 Task: Create in the project AvidTech and in the Backlog issue 'Develop a new tool for automated testing of web application database performance and scalability' a child issue 'Serverless computing application performance testing and reporting', and assign it to team member softage.3@softage.net. Create in the project AvidTech and in the Backlog issue 'Upgrade the content management and versioning mechanisms of a web application to improve content management and version control' a child issue 'Automated testing infrastructure disaster recovery testing and reporting', and assign it to team member softage.4@softage.net
Action: Mouse moved to (199, 51)
Screenshot: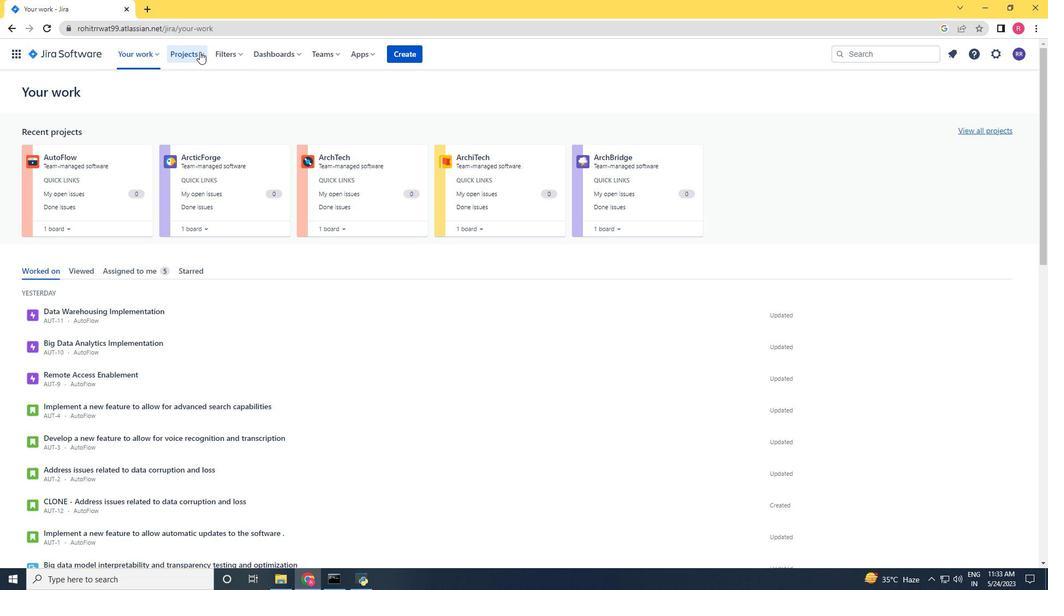 
Action: Mouse pressed left at (199, 51)
Screenshot: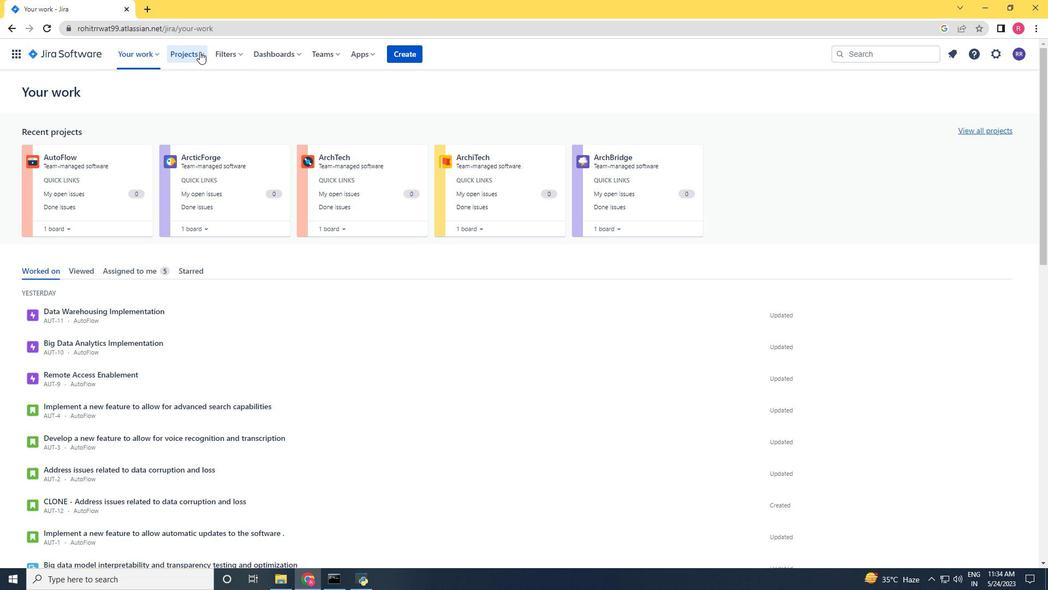 
Action: Mouse moved to (239, 96)
Screenshot: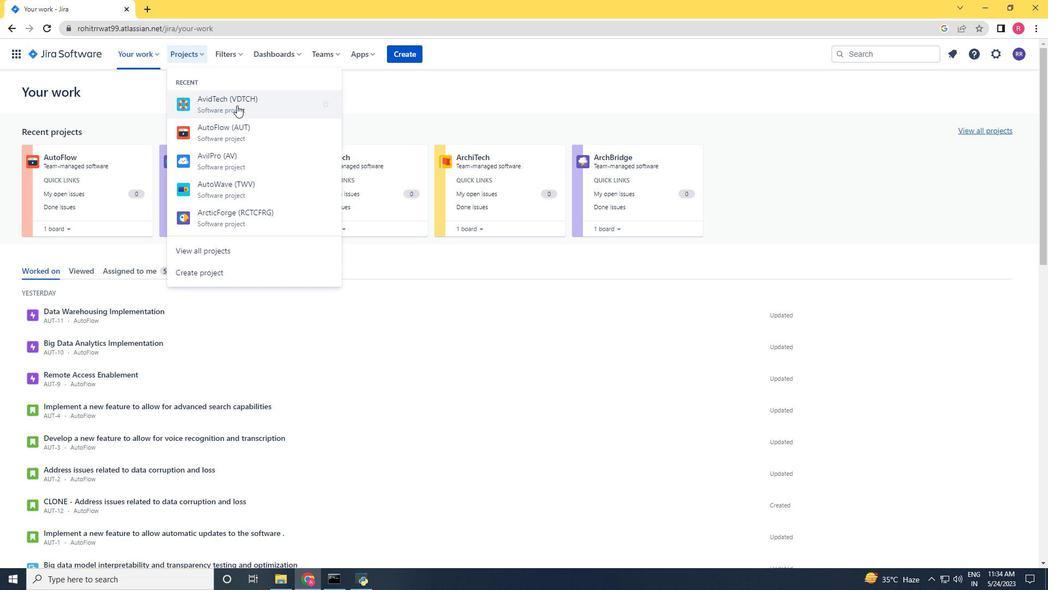 
Action: Mouse pressed left at (239, 96)
Screenshot: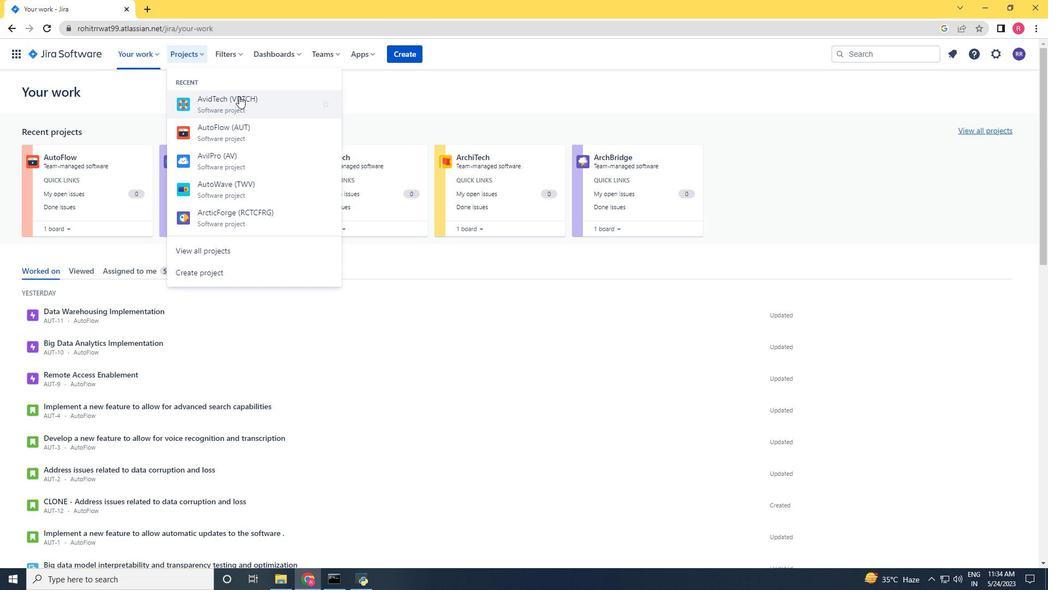 
Action: Mouse moved to (68, 163)
Screenshot: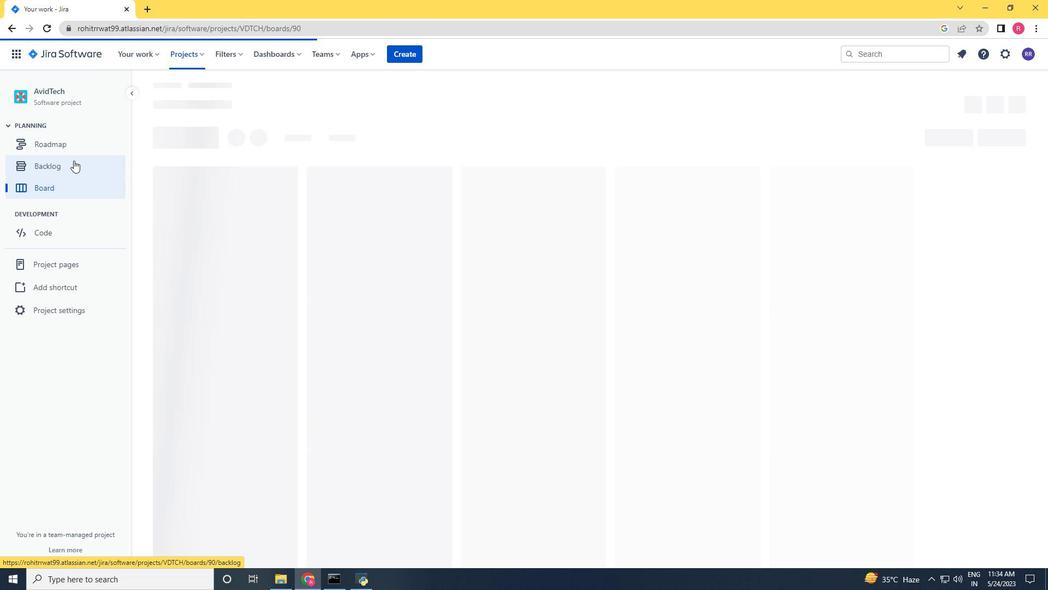 
Action: Mouse pressed left at (68, 163)
Screenshot: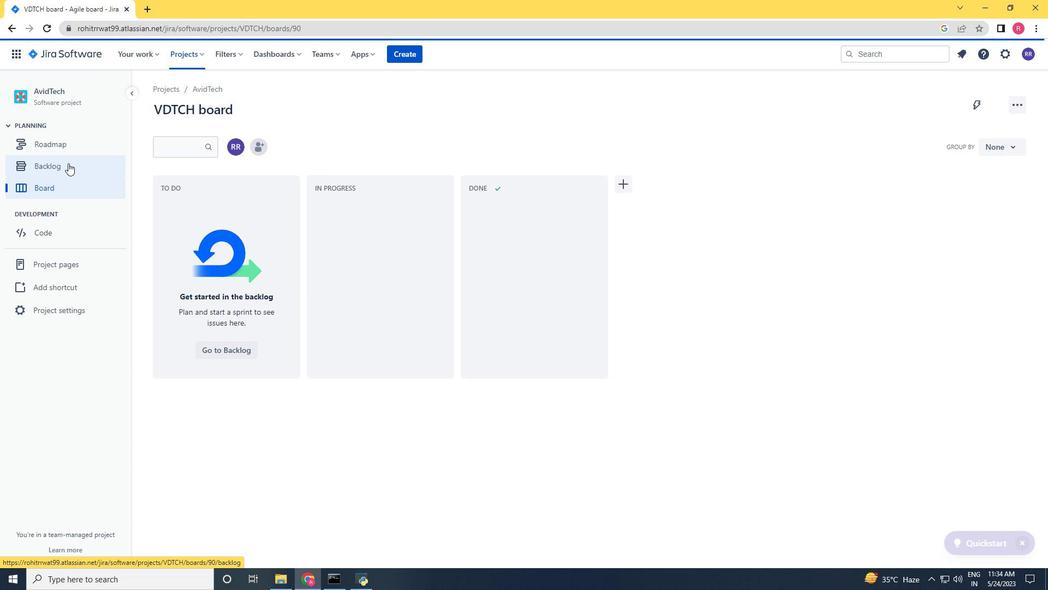 
Action: Mouse moved to (587, 305)
Screenshot: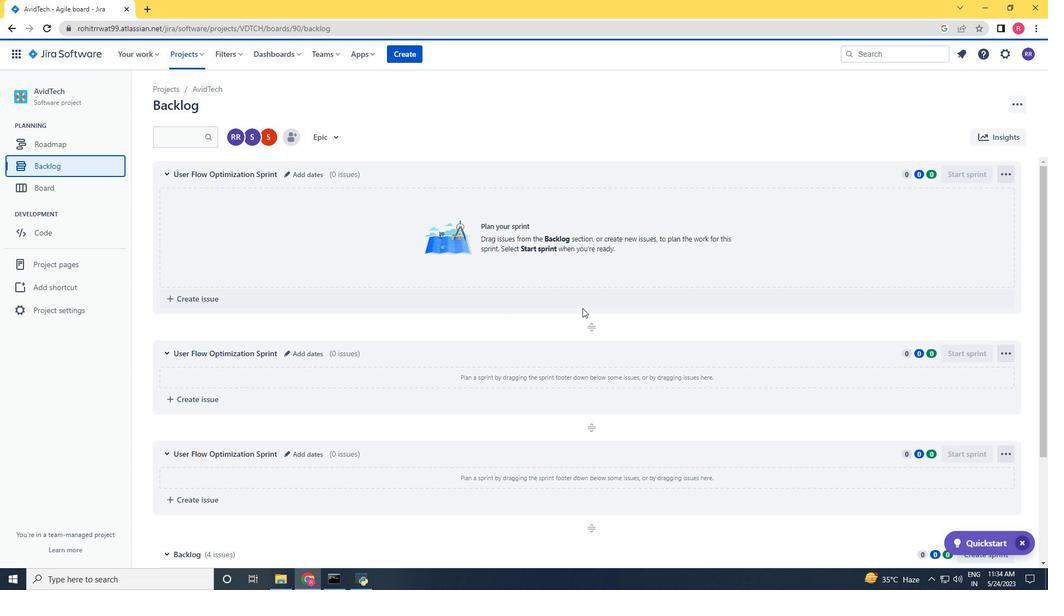
Action: Mouse scrolled (587, 305) with delta (0, 0)
Screenshot: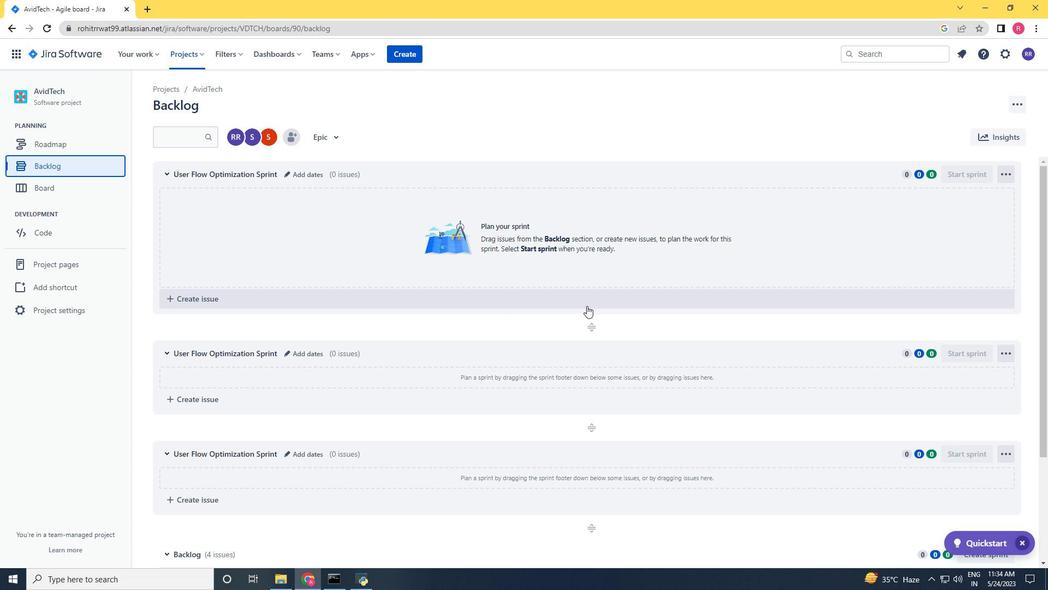 
Action: Mouse moved to (587, 305)
Screenshot: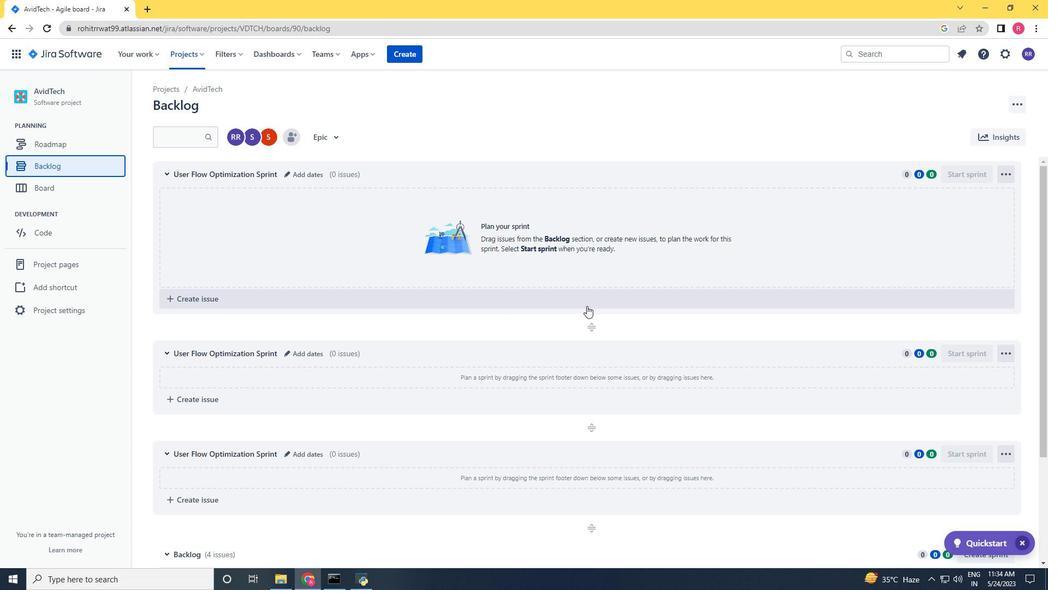 
Action: Mouse scrolled (587, 305) with delta (0, 0)
Screenshot: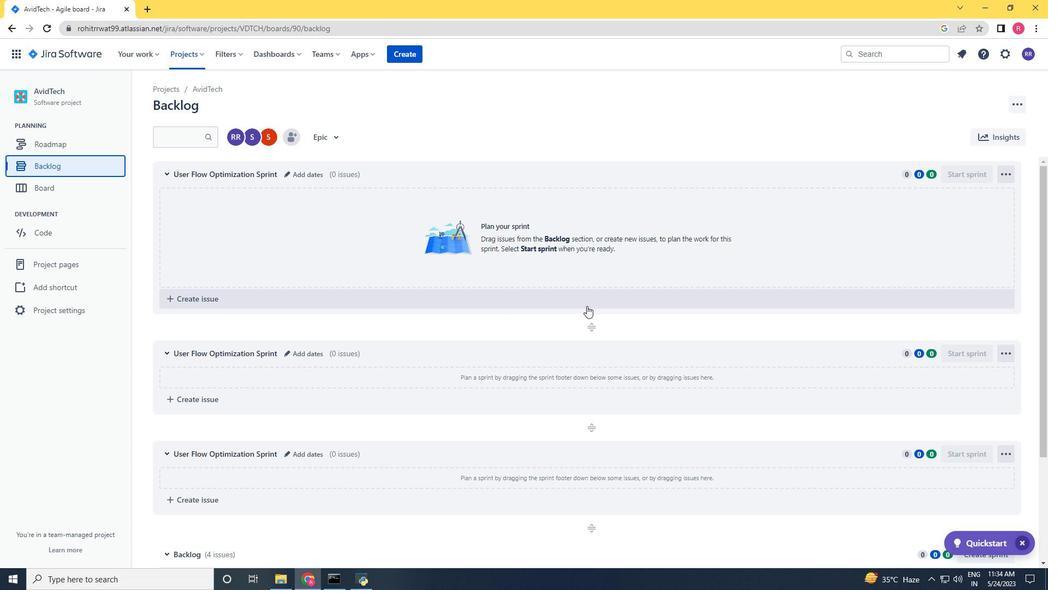 
Action: Mouse moved to (605, 315)
Screenshot: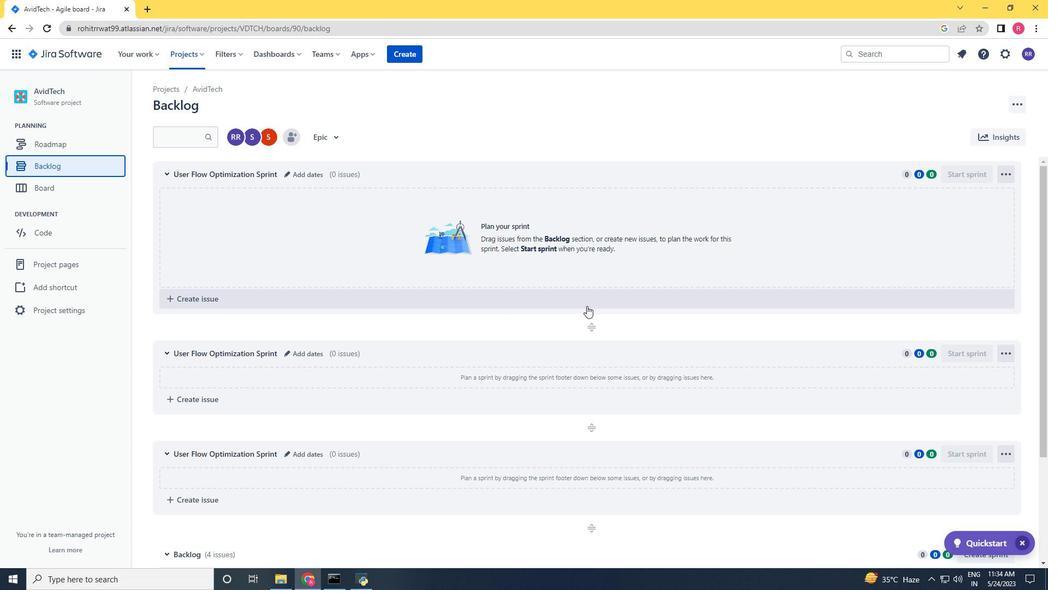 
Action: Mouse scrolled (588, 305) with delta (0, 0)
Screenshot: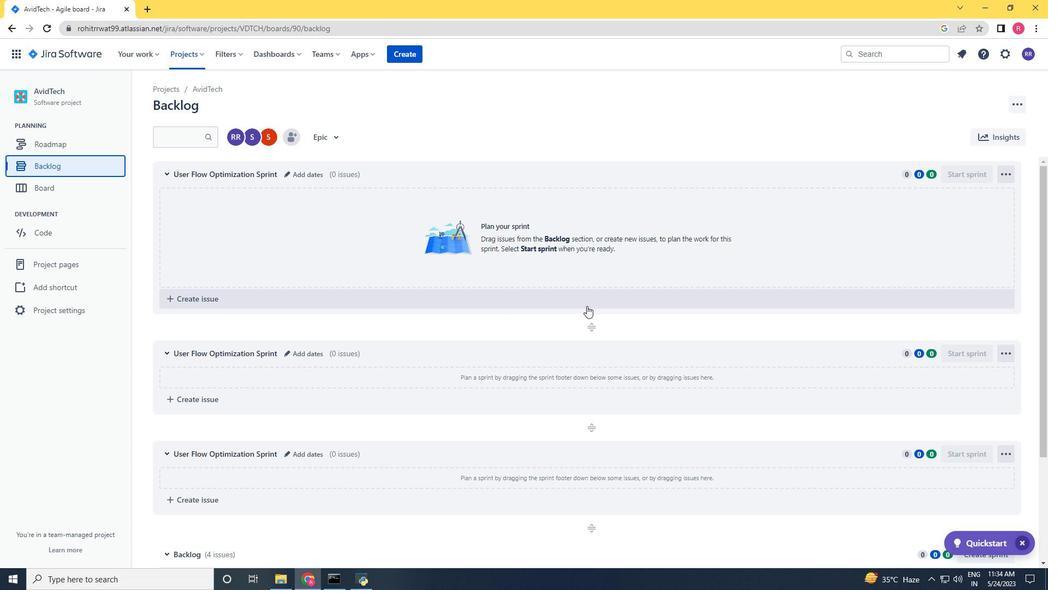 
Action: Mouse moved to (607, 317)
Screenshot: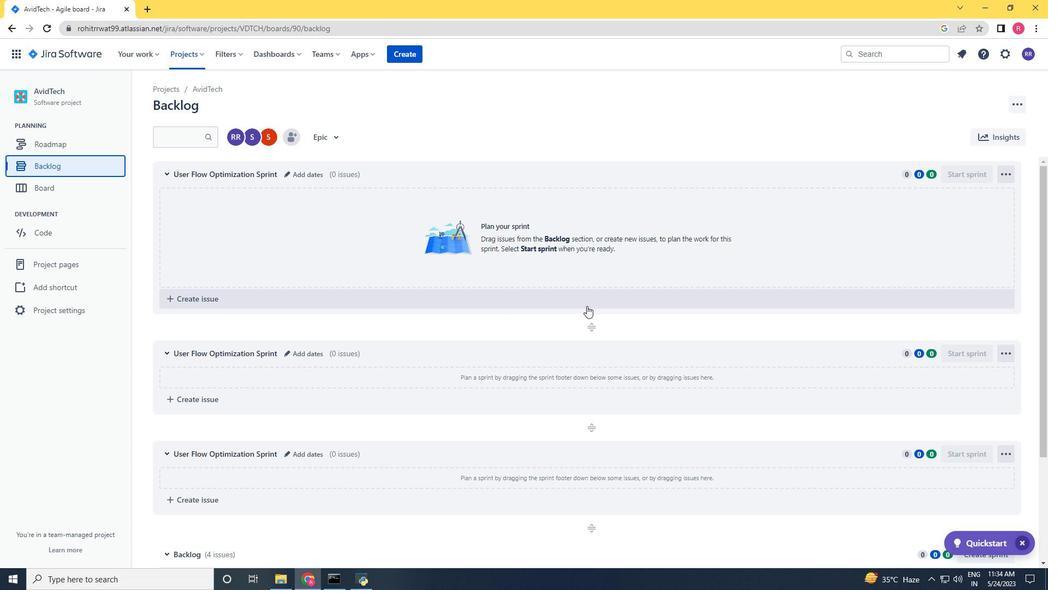 
Action: Mouse scrolled (590, 305) with delta (0, 0)
Screenshot: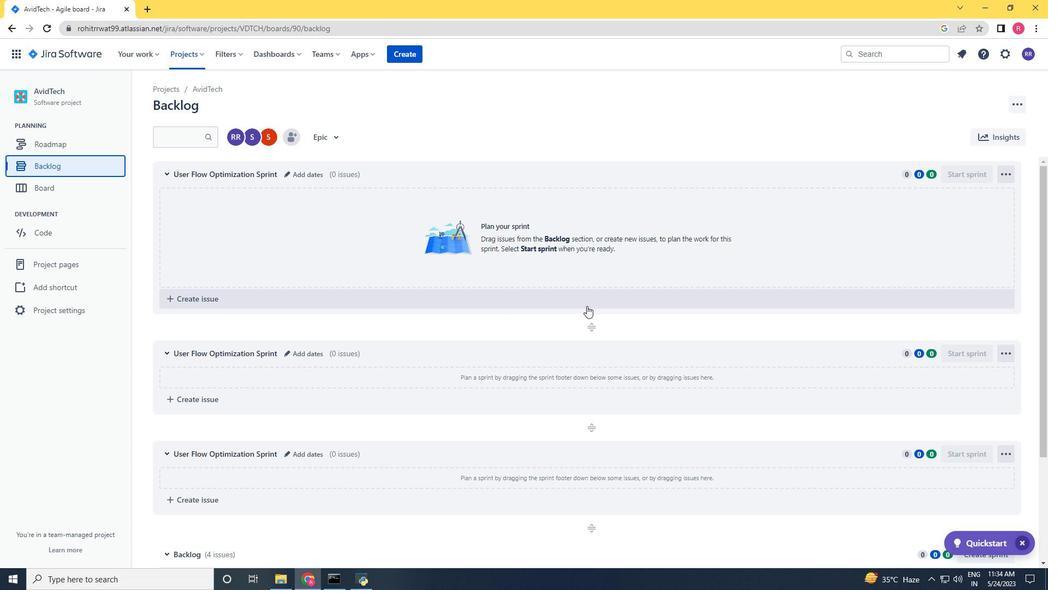 
Action: Mouse moved to (609, 319)
Screenshot: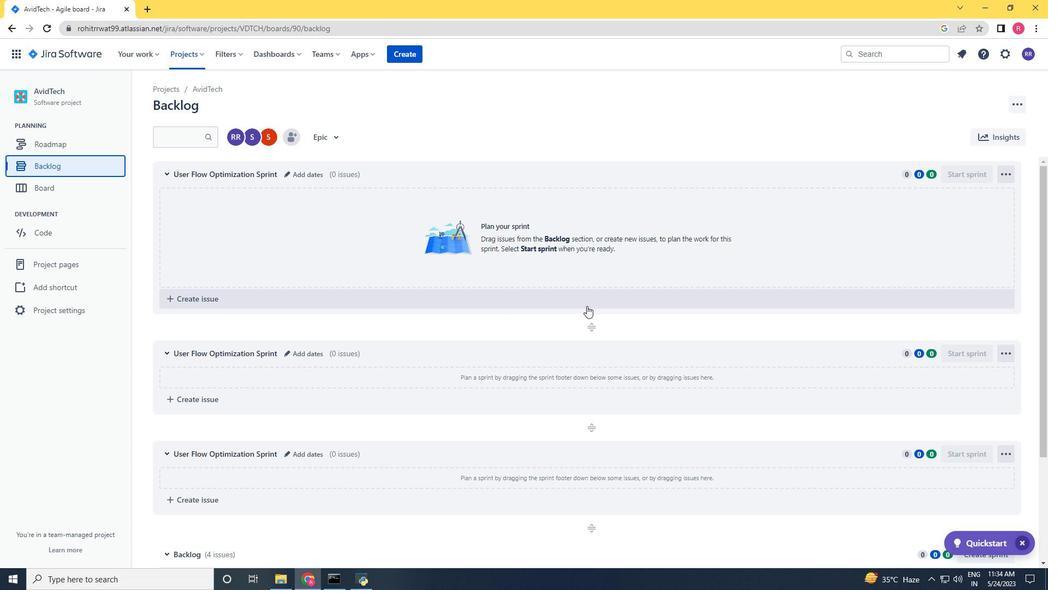 
Action: Mouse scrolled (593, 306) with delta (0, 0)
Screenshot: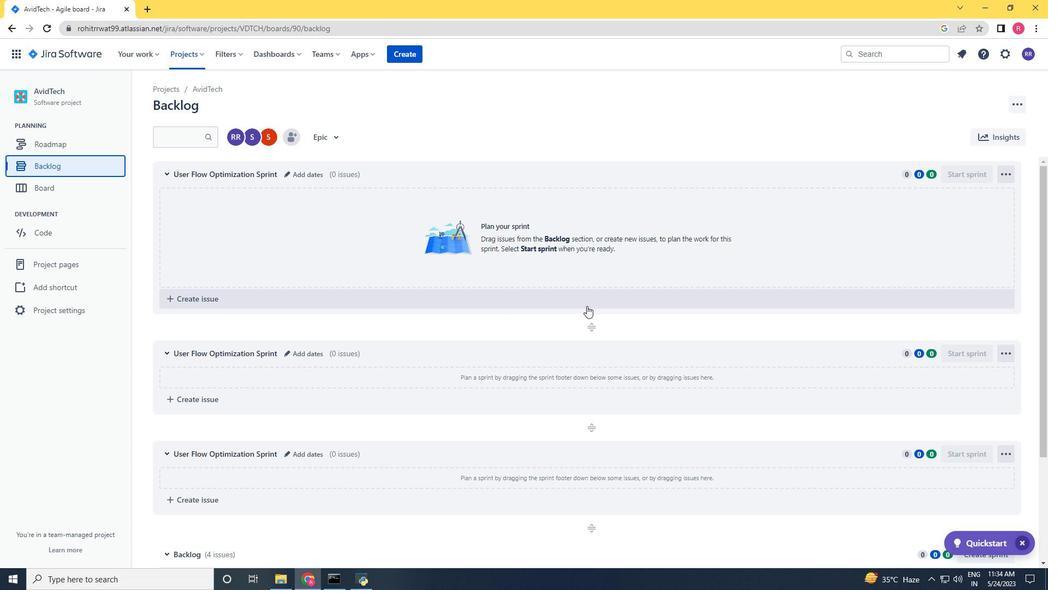 
Action: Mouse moved to (613, 324)
Screenshot: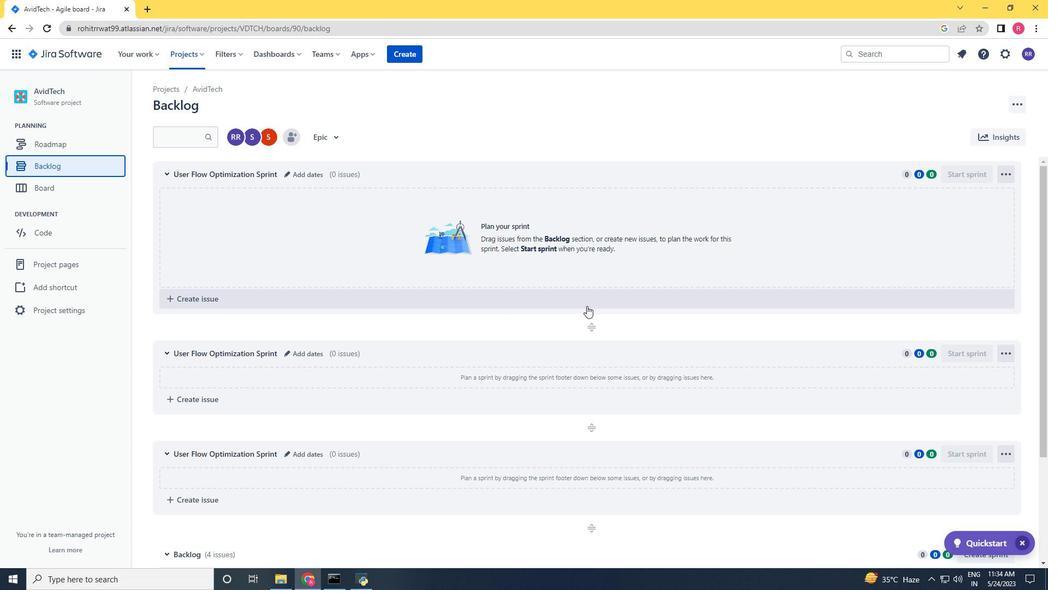 
Action: Mouse scrolled (598, 309) with delta (0, 0)
Screenshot: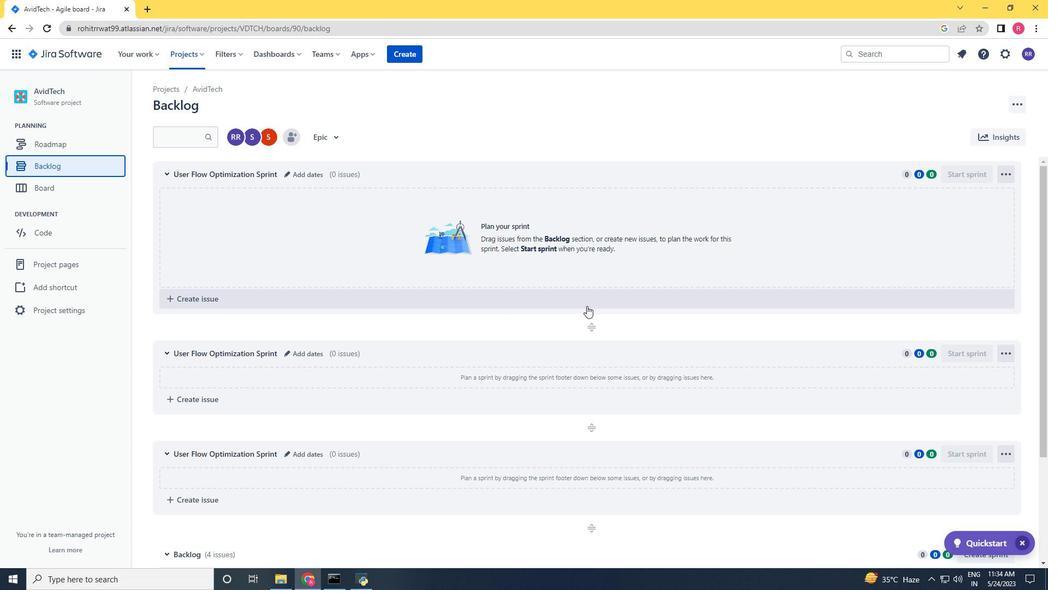 
Action: Mouse moved to (1001, 434)
Screenshot: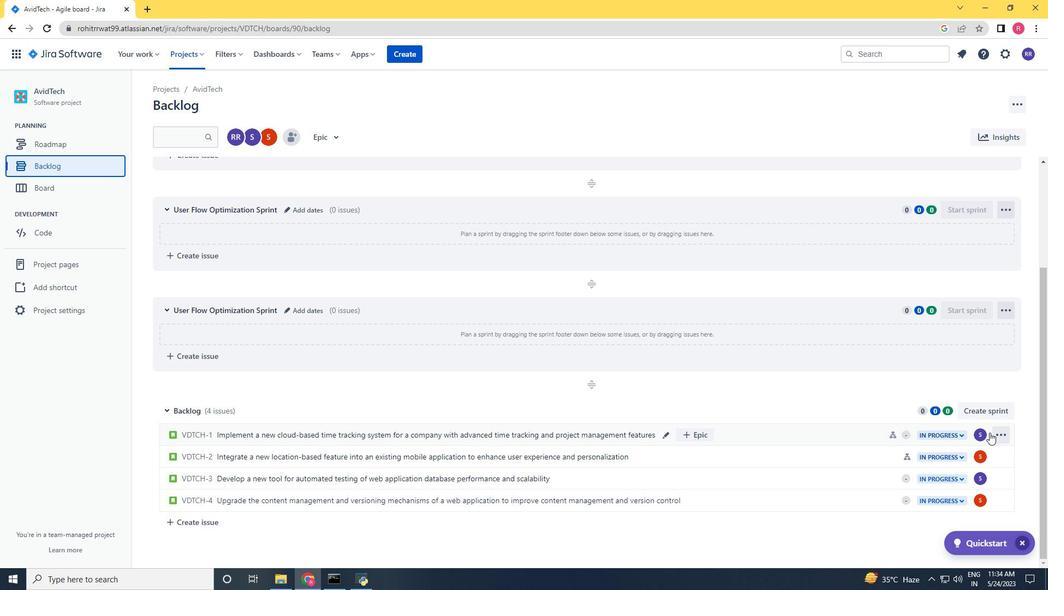 
Action: Mouse pressed left at (1001, 434)
Screenshot: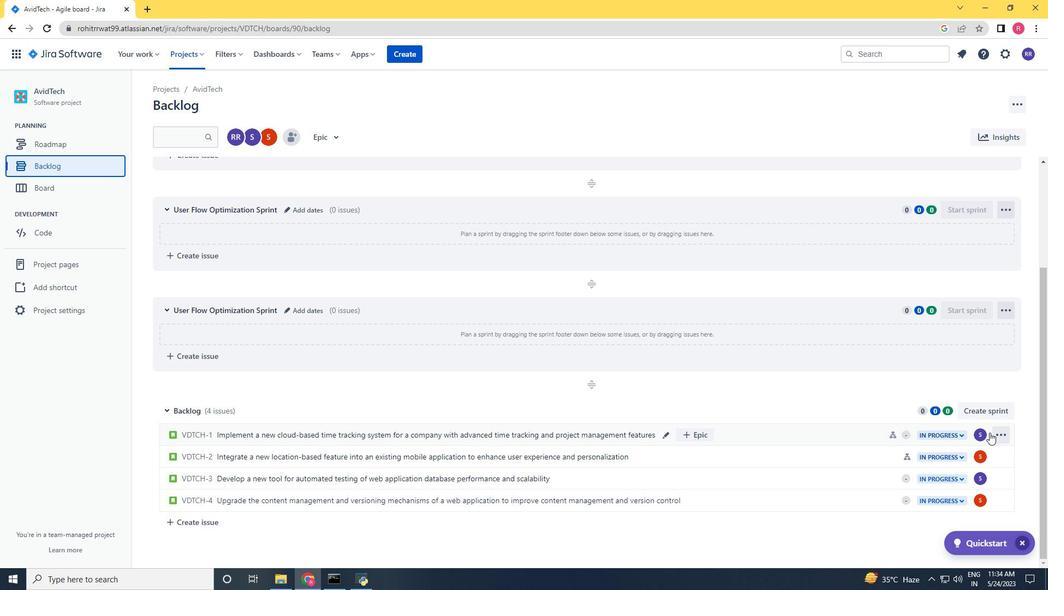 
Action: Mouse moved to (950, 338)
Screenshot: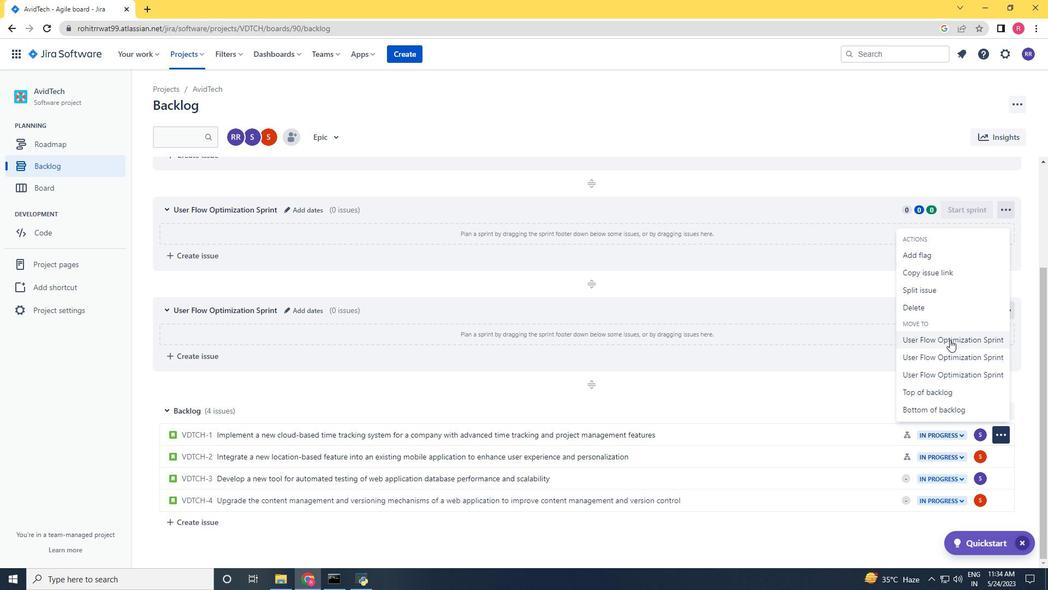 
Action: Mouse pressed left at (950, 338)
Screenshot: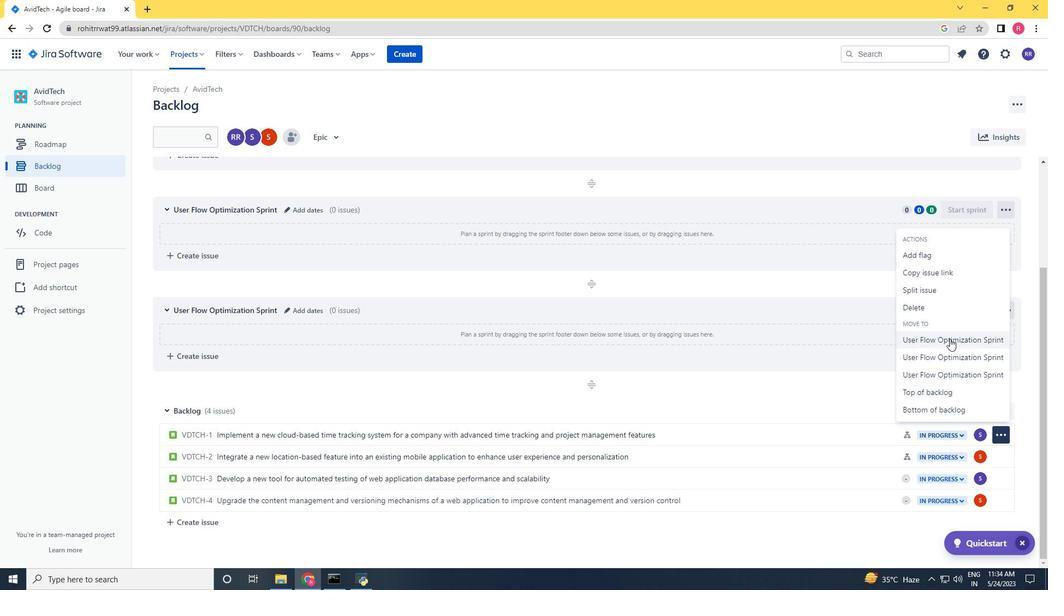 
Action: Mouse moved to (1000, 452)
Screenshot: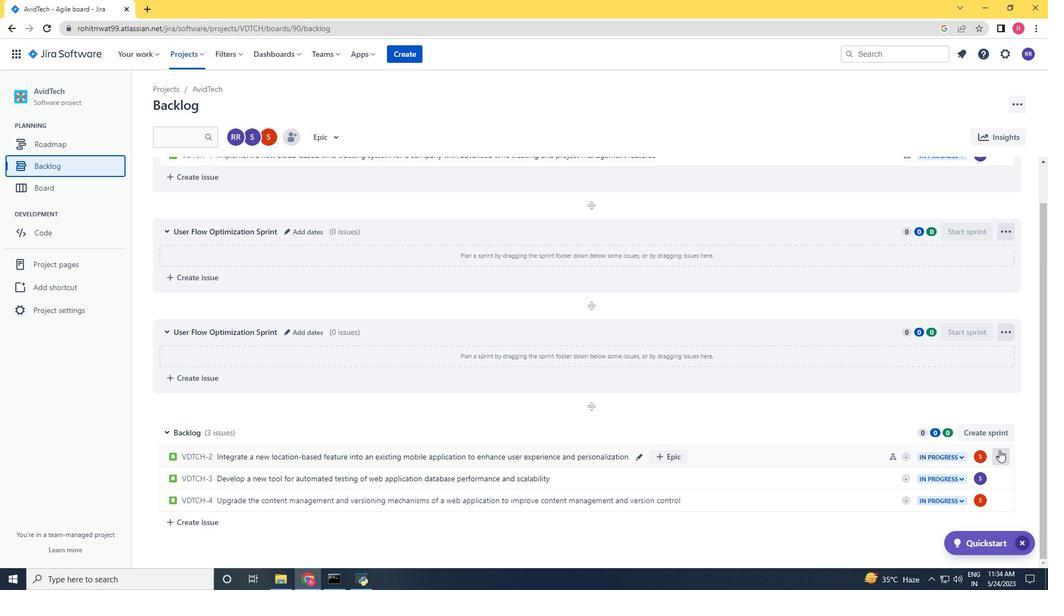 
Action: Mouse pressed left at (1000, 452)
Screenshot: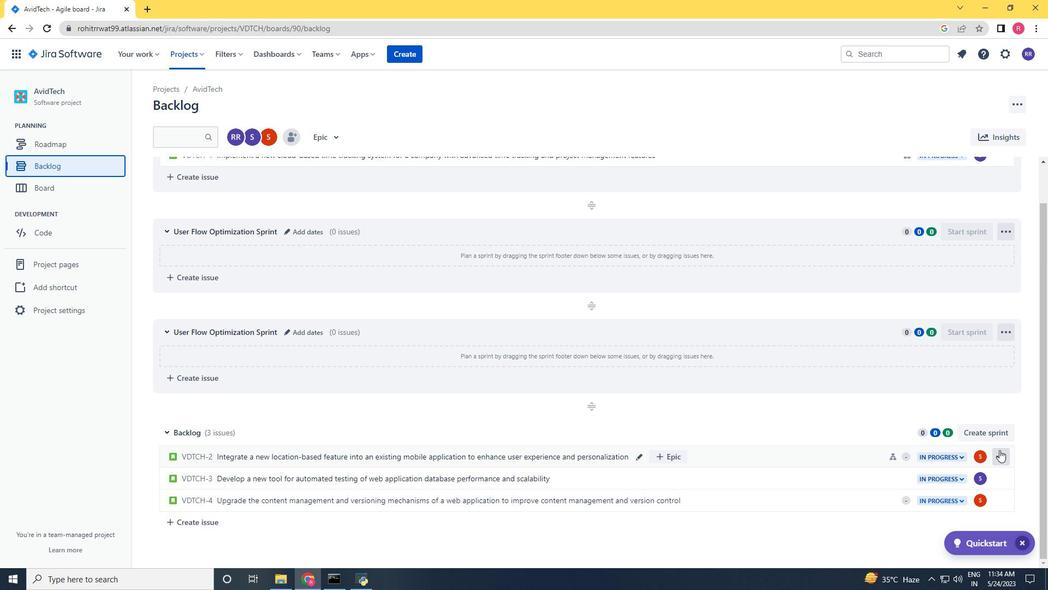 
Action: Mouse moved to (975, 382)
Screenshot: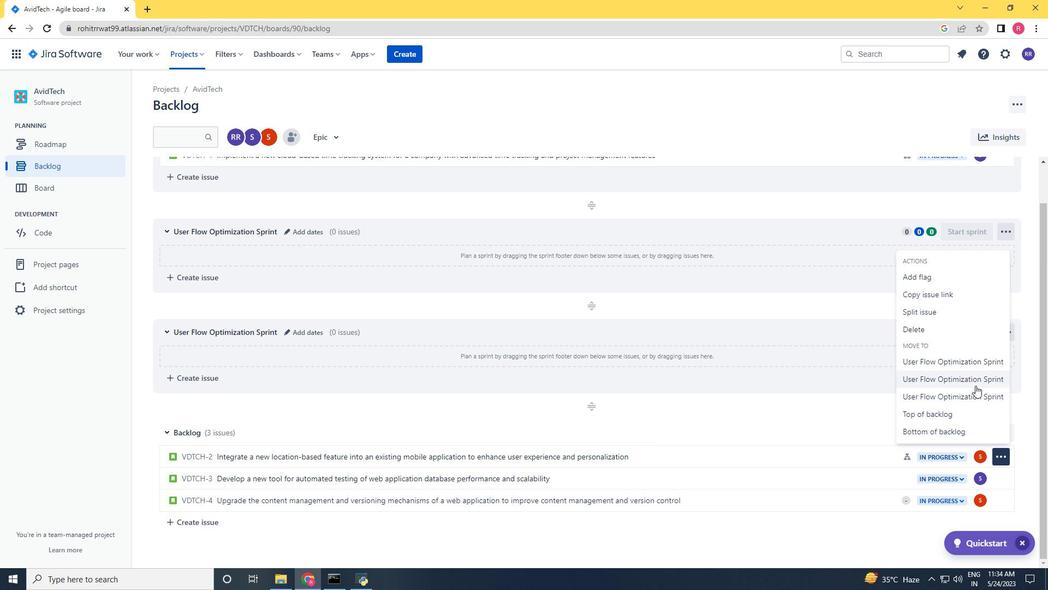 
Action: Mouse pressed left at (975, 382)
Screenshot: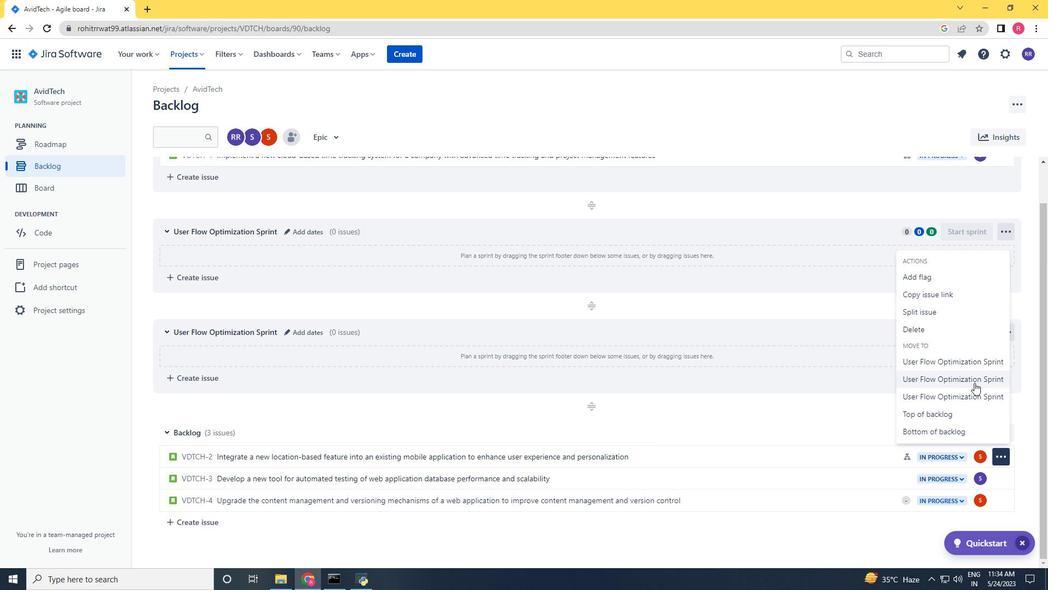 
Action: Mouse moved to (997, 480)
Screenshot: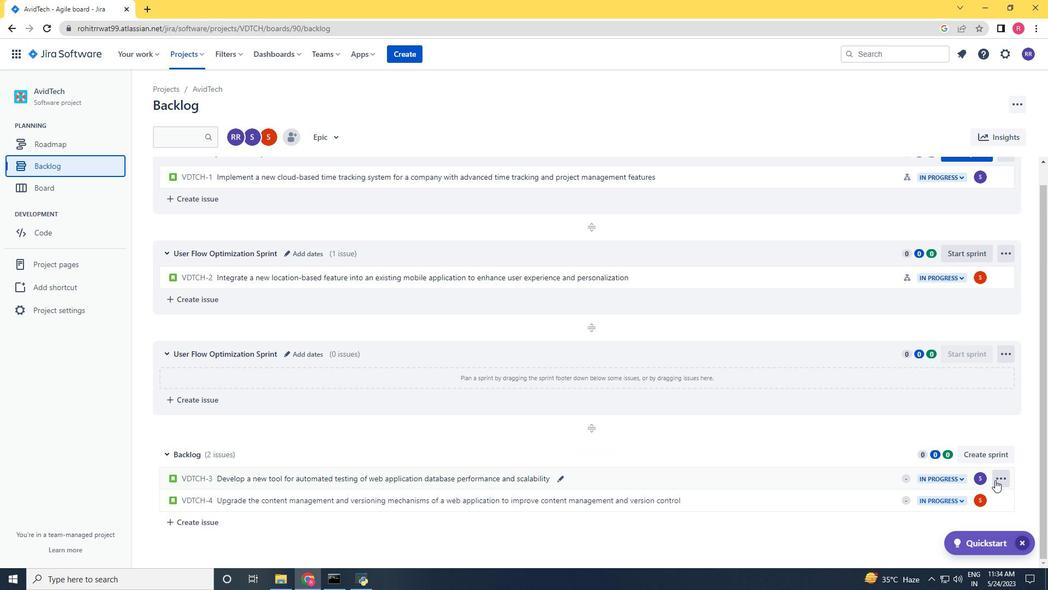 
Action: Mouse pressed left at (997, 480)
Screenshot: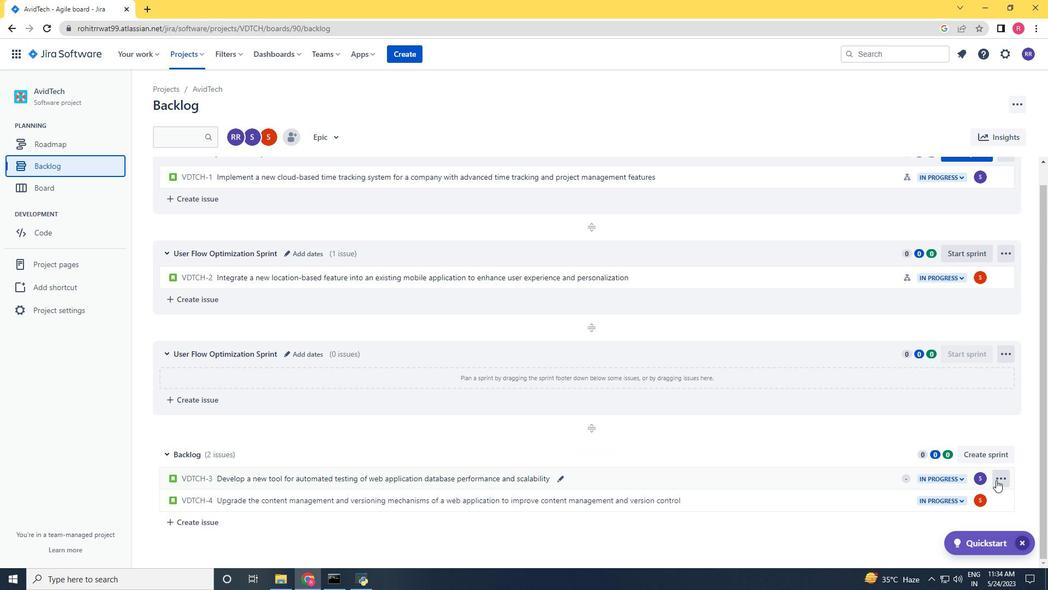 
Action: Mouse moved to (975, 417)
Screenshot: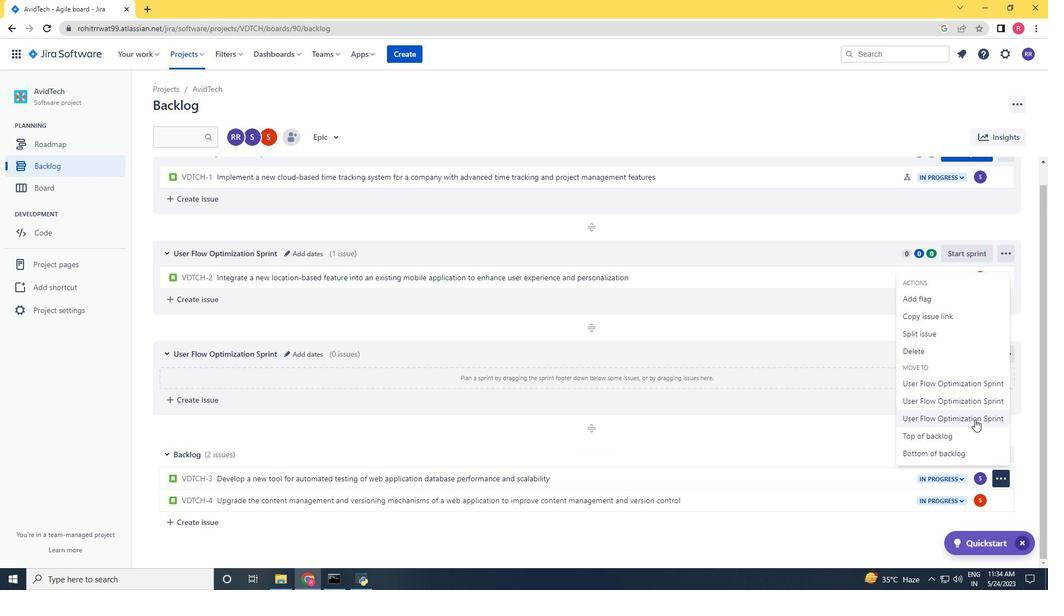 
Action: Mouse pressed left at (975, 417)
Screenshot: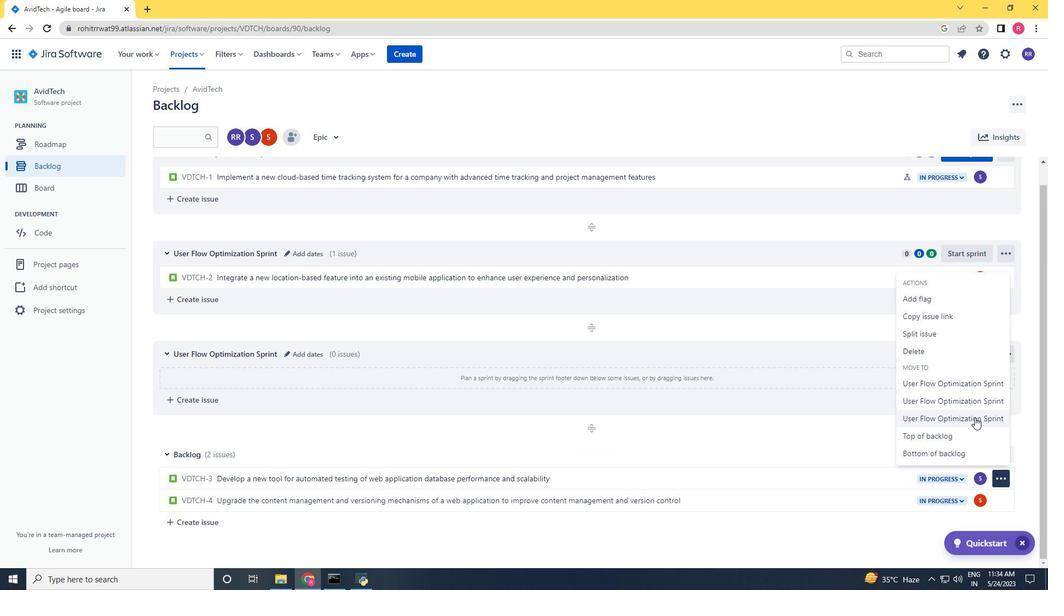 
Action: Mouse moved to (1000, 493)
Screenshot: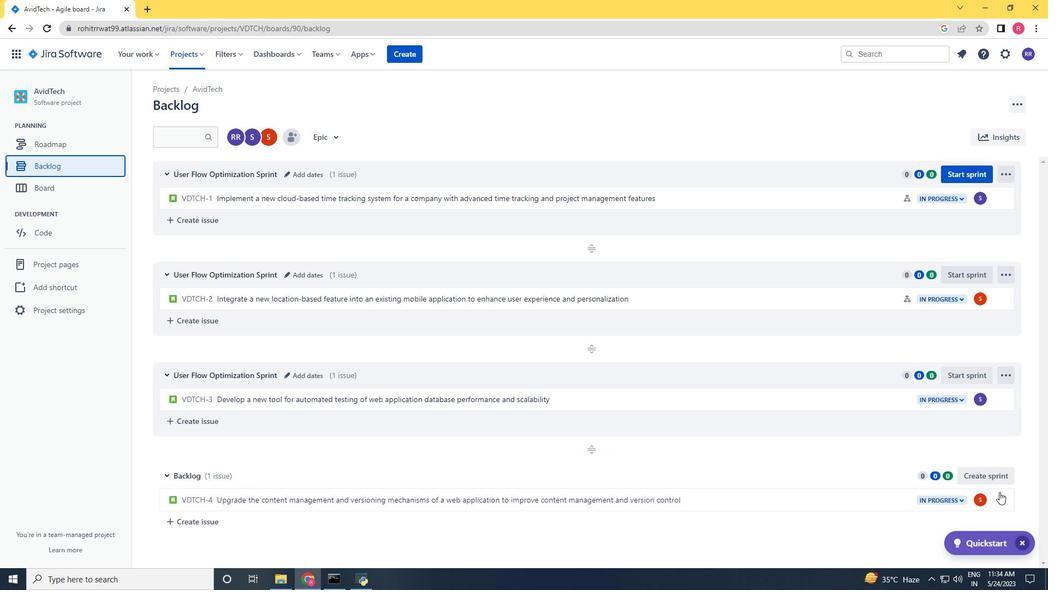 
Action: Mouse pressed left at (1000, 493)
Screenshot: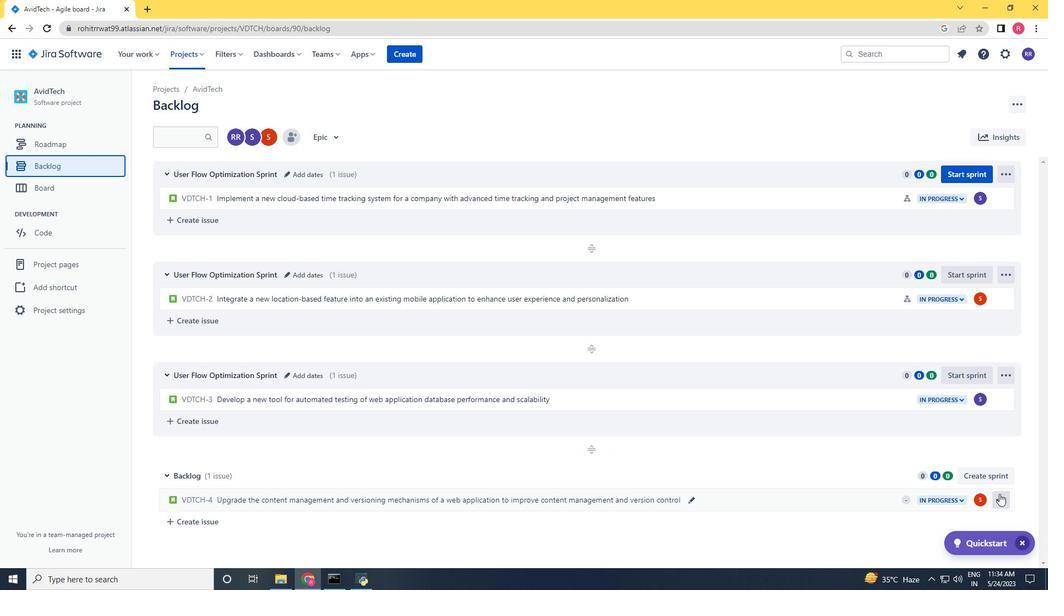 
Action: Mouse moved to (986, 446)
Screenshot: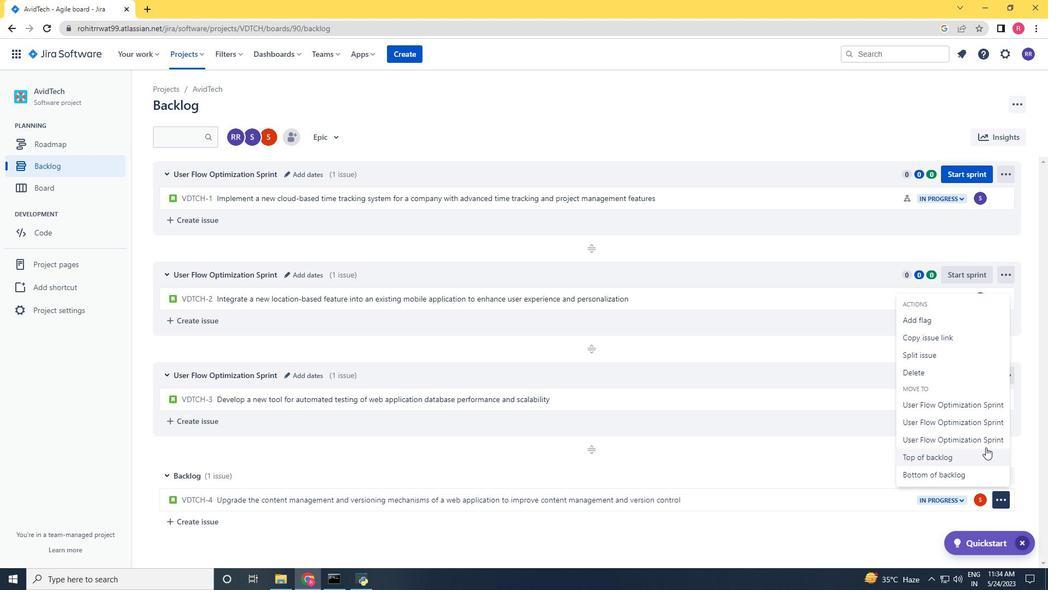 
Action: Mouse pressed left at (986, 446)
Screenshot: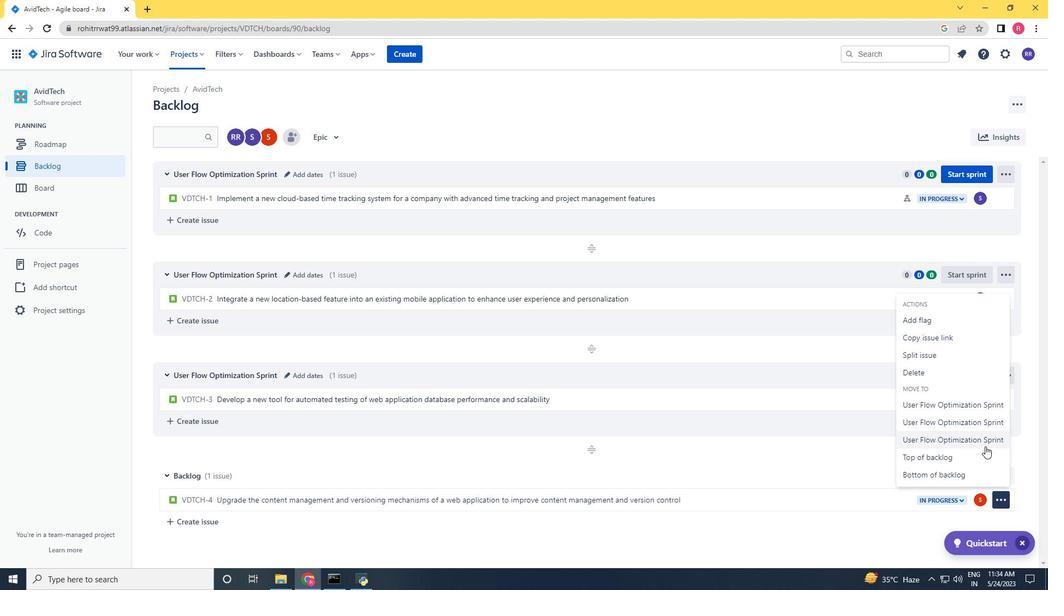 
Action: Mouse moved to (939, 463)
Screenshot: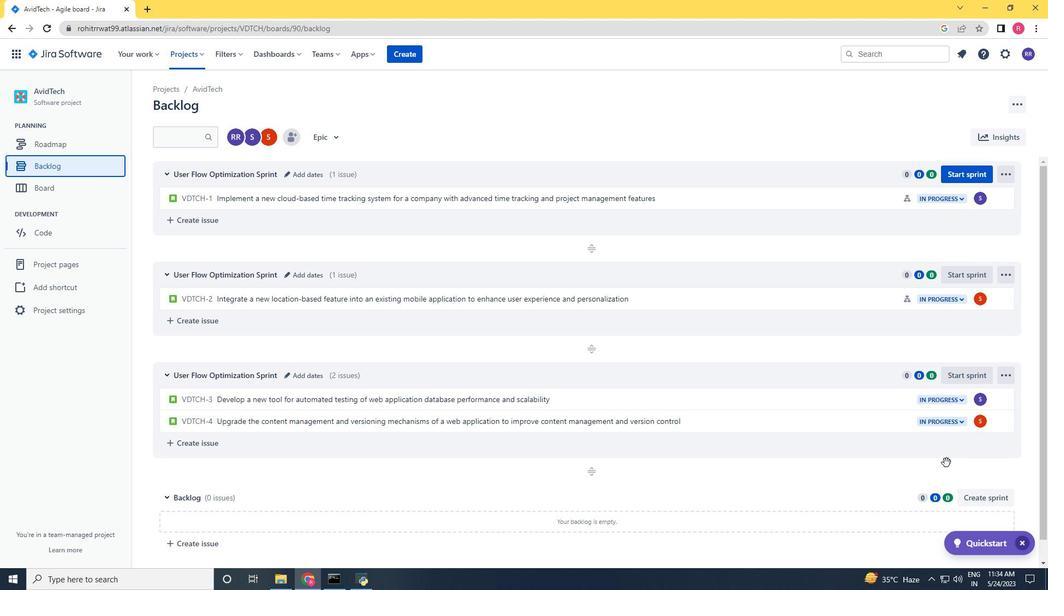 
Action: Mouse scrolled (939, 463) with delta (0, 0)
Screenshot: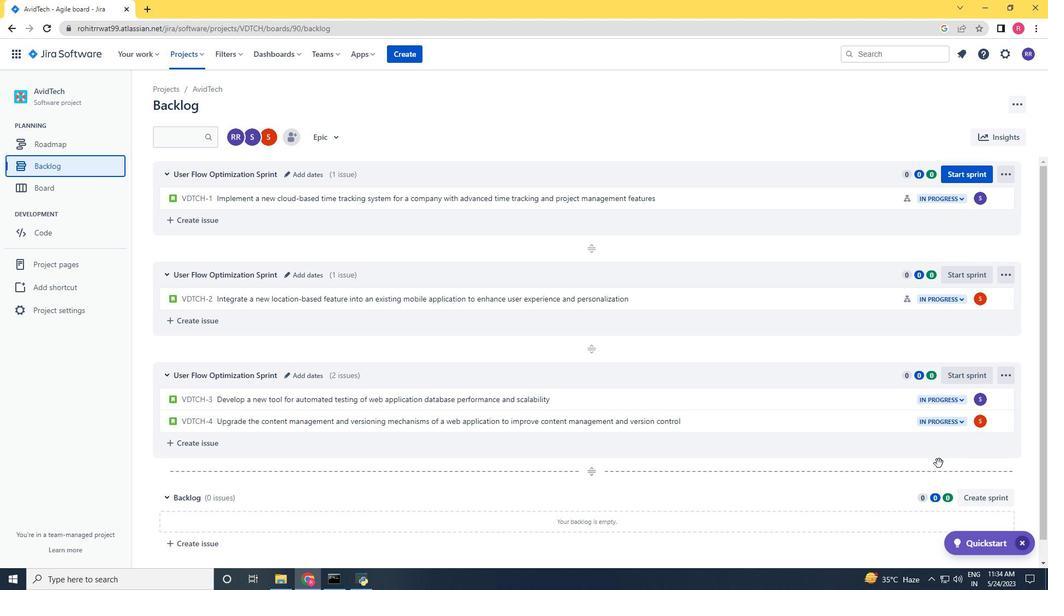 
Action: Mouse scrolled (939, 463) with delta (0, 0)
Screenshot: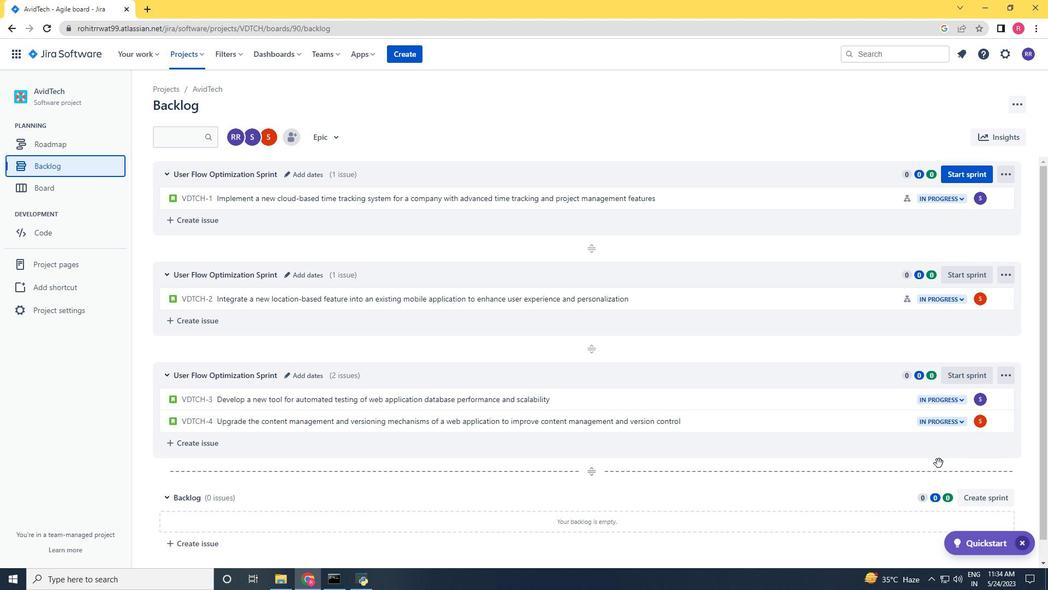 
Action: Mouse scrolled (939, 463) with delta (0, 0)
Screenshot: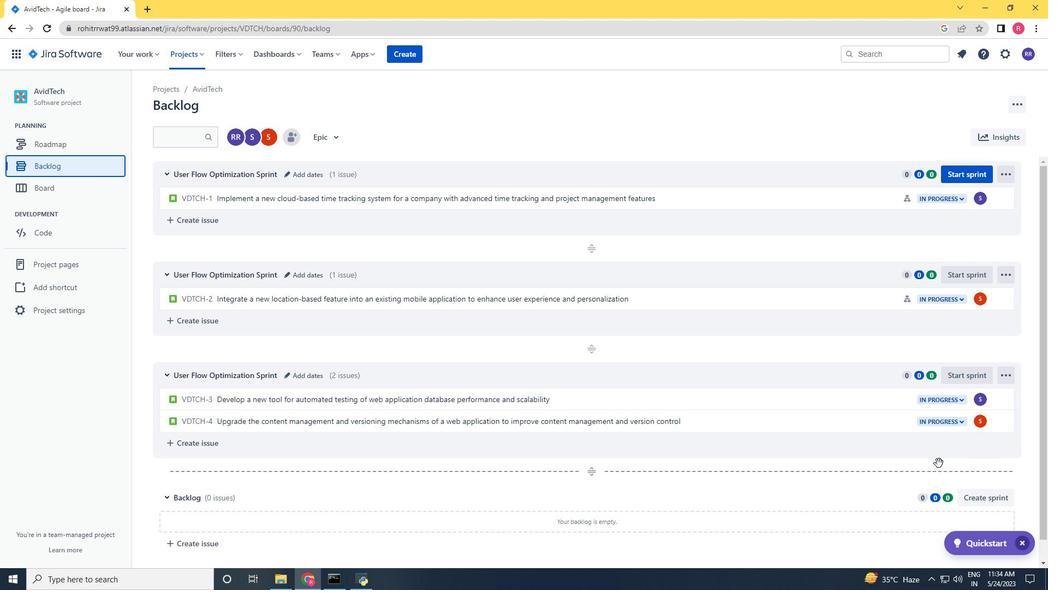 
Action: Mouse scrolled (939, 463) with delta (0, 0)
Screenshot: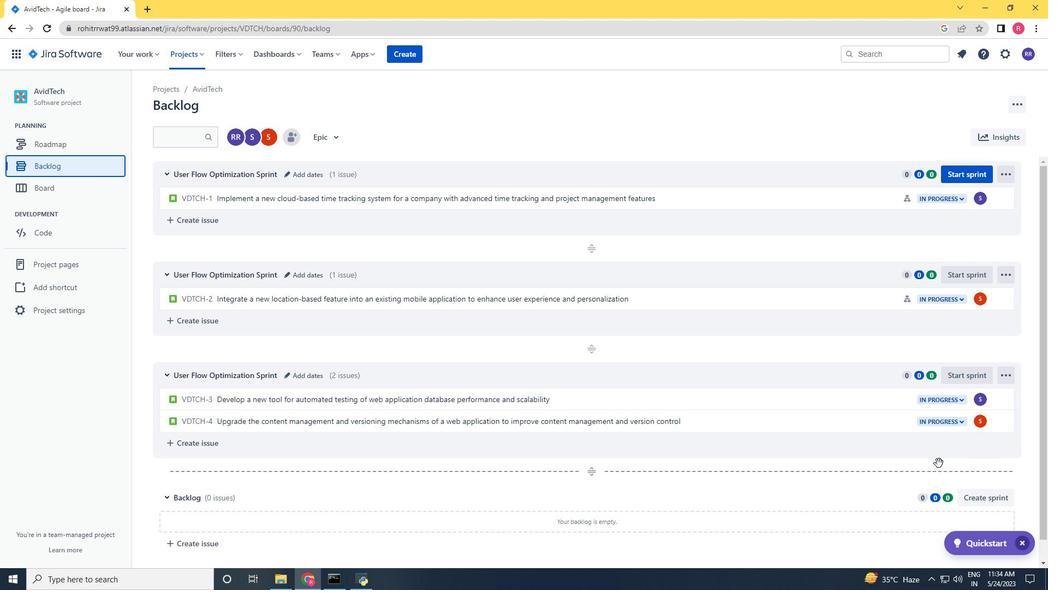 
Action: Mouse scrolled (939, 463) with delta (0, 0)
Screenshot: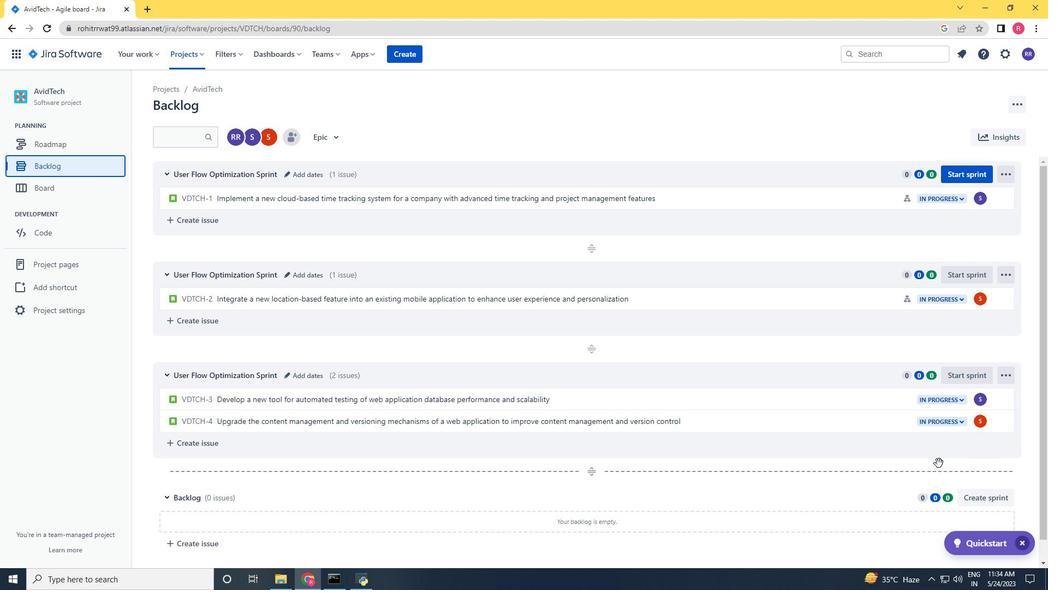 
Action: Mouse scrolled (939, 463) with delta (0, 0)
Screenshot: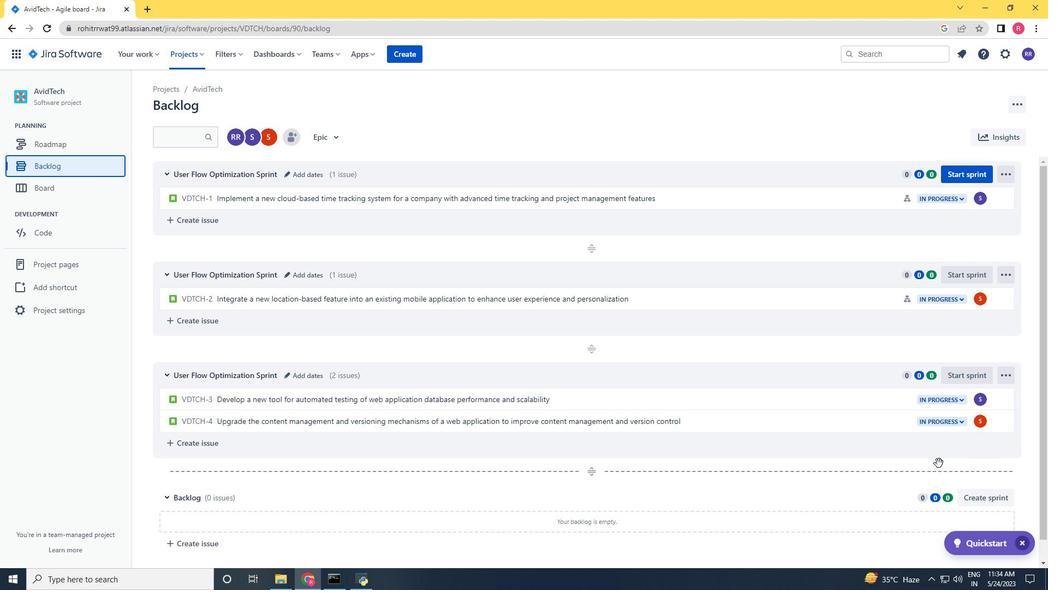 
Action: Mouse scrolled (939, 463) with delta (0, 0)
Screenshot: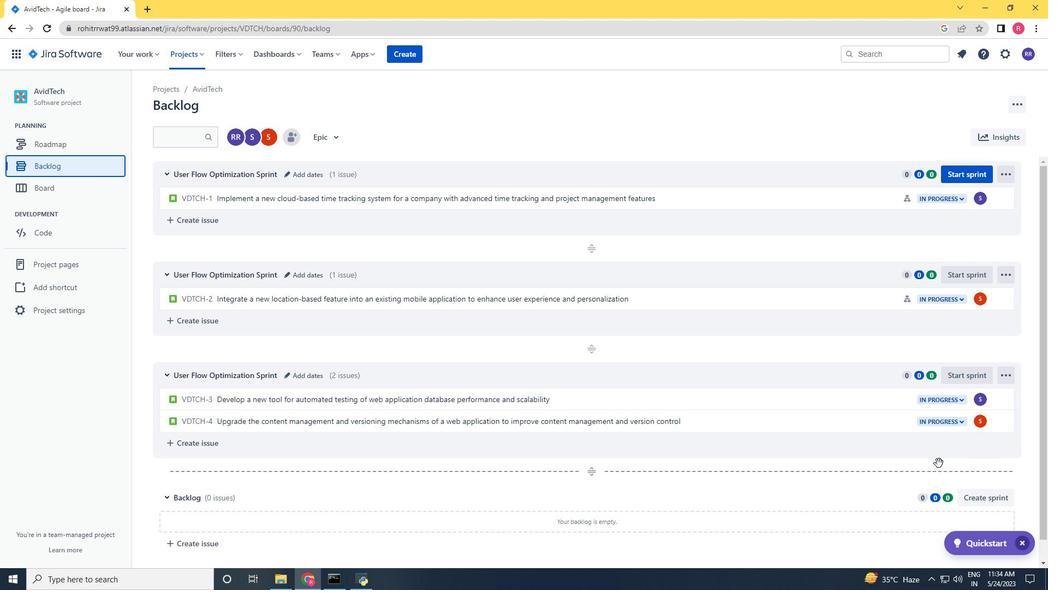 
Action: Mouse scrolled (939, 462) with delta (0, 0)
Screenshot: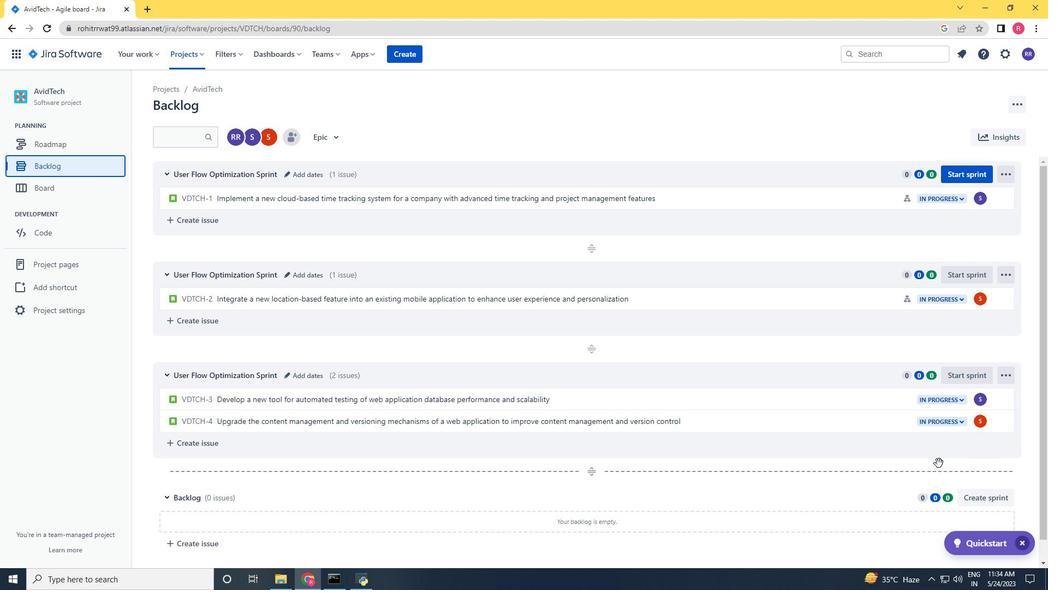 
Action: Mouse scrolled (939, 462) with delta (0, 0)
Screenshot: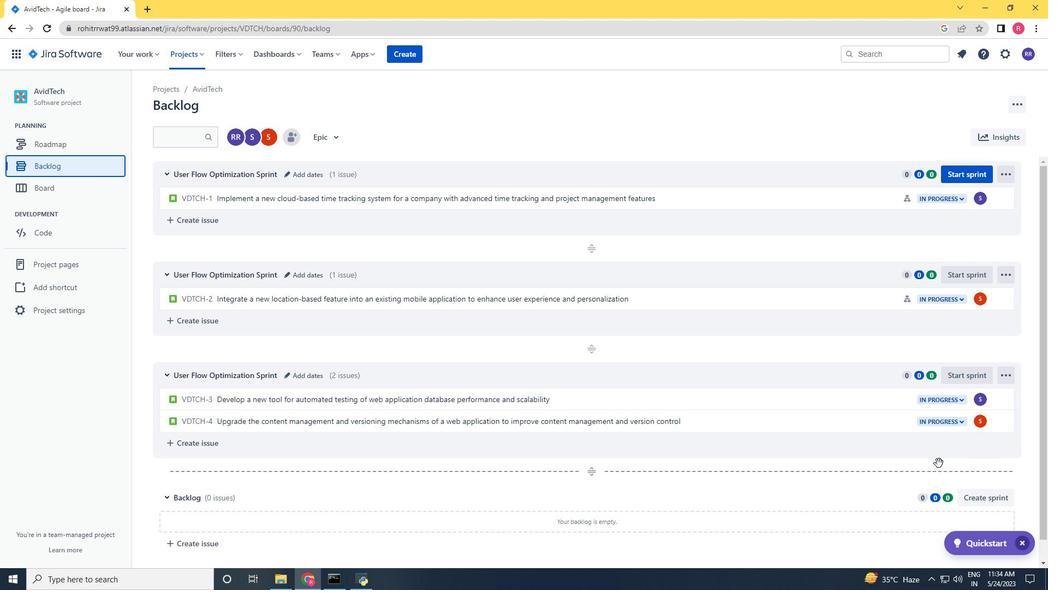 
Action: Mouse scrolled (939, 462) with delta (0, 0)
Screenshot: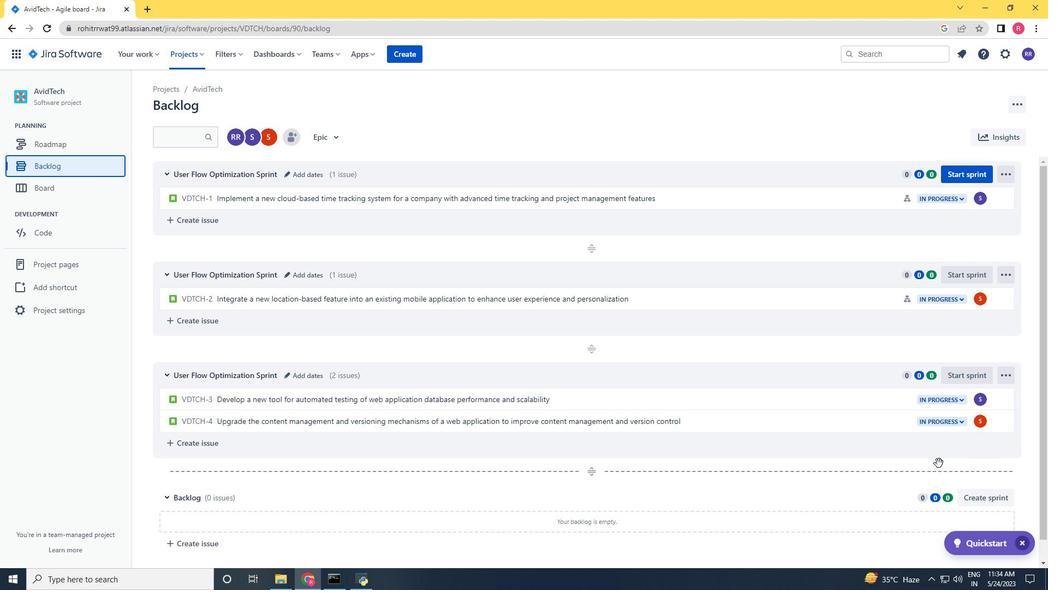 
Action: Mouse scrolled (939, 462) with delta (0, 0)
Screenshot: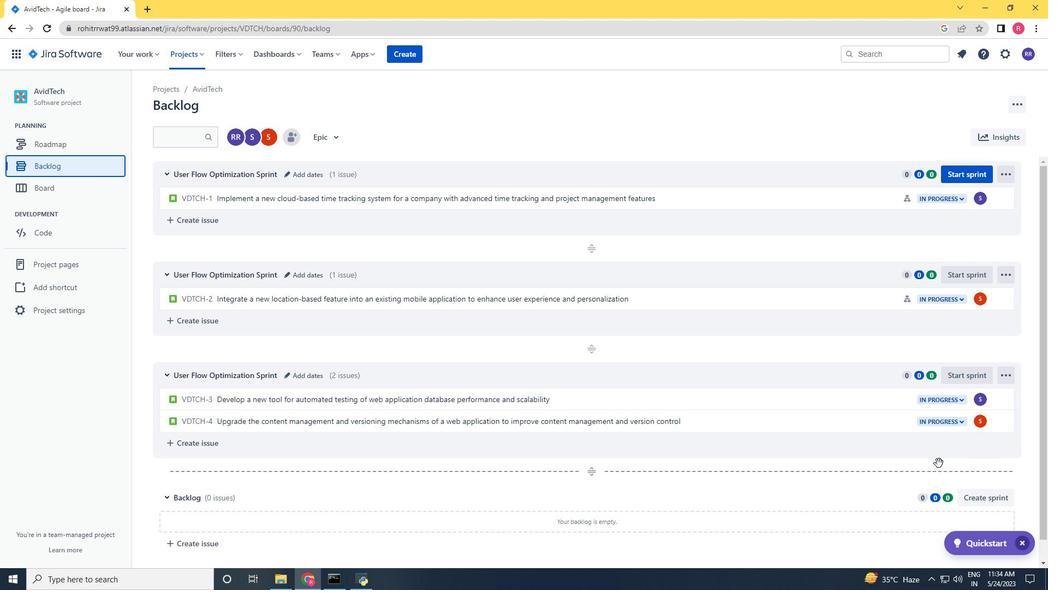 
Action: Mouse scrolled (939, 462) with delta (0, 0)
Screenshot: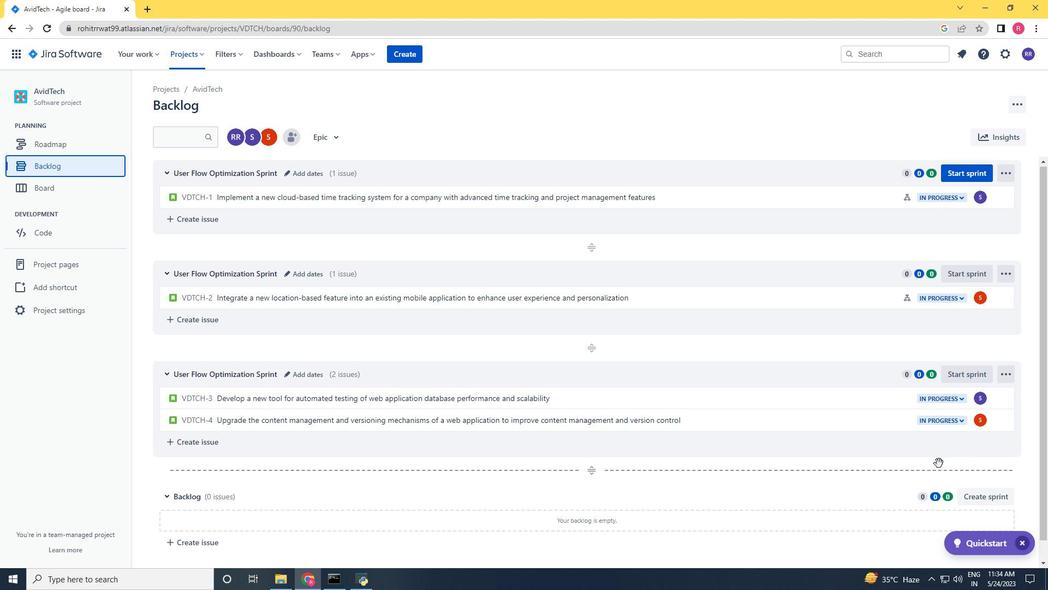 
Action: Mouse scrolled (939, 462) with delta (0, 0)
Screenshot: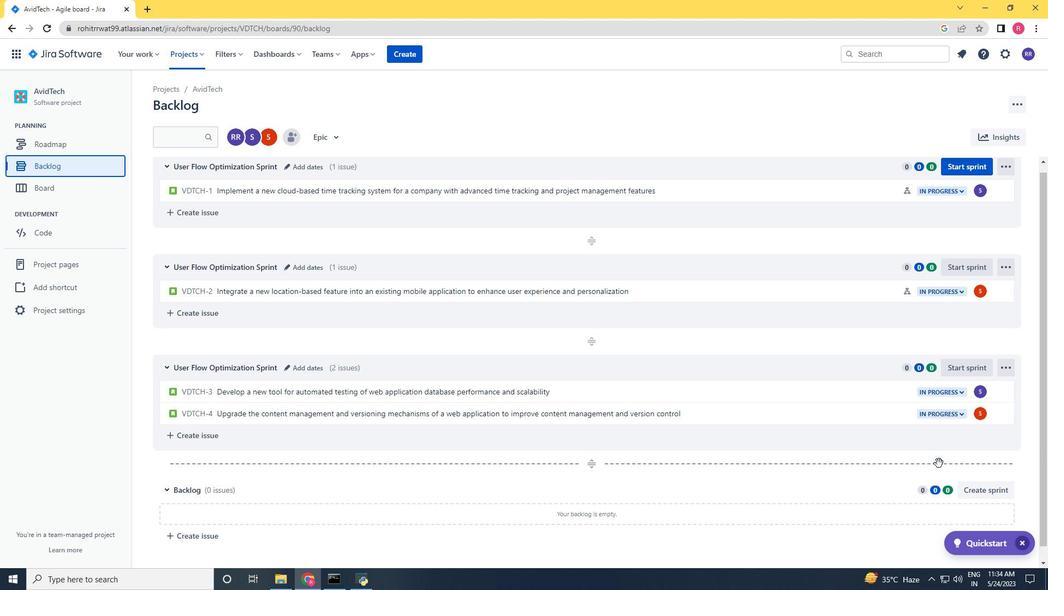 
Action: Mouse scrolled (939, 463) with delta (0, 0)
Screenshot: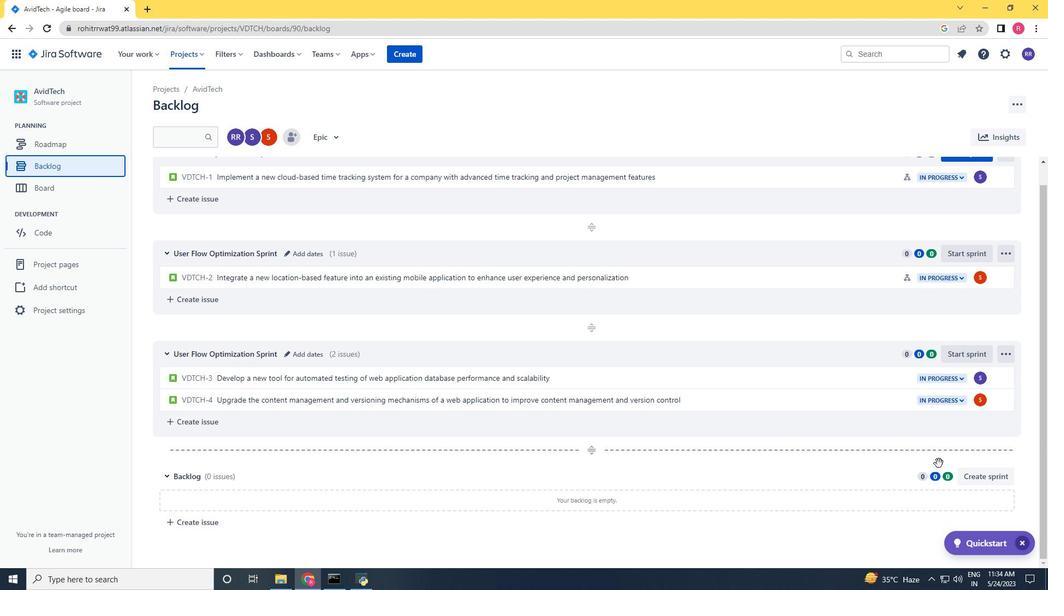 
Action: Mouse scrolled (939, 463) with delta (0, 0)
Screenshot: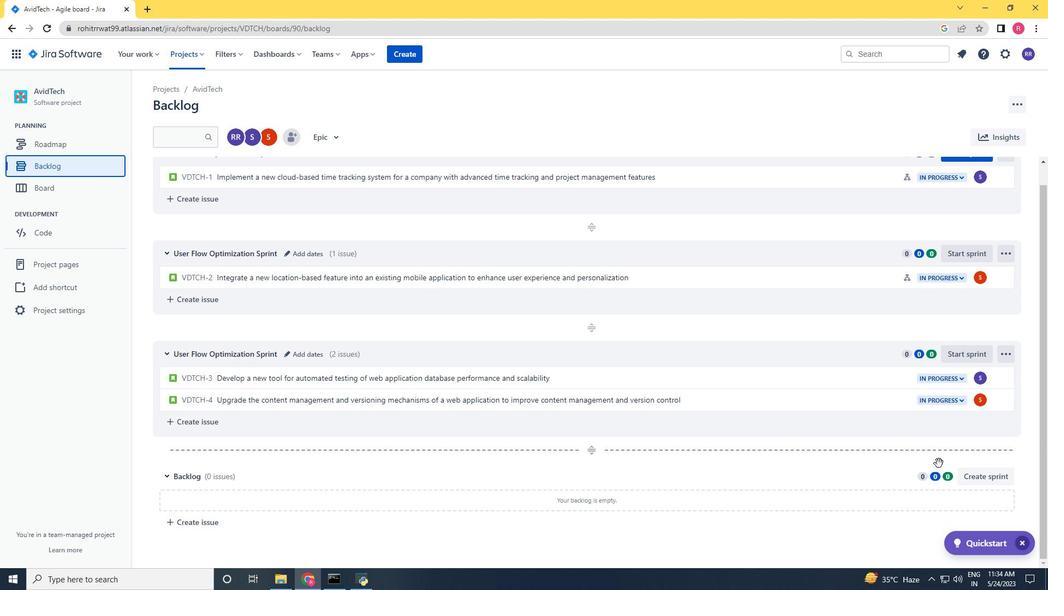 
Action: Mouse scrolled (939, 463) with delta (0, 0)
Screenshot: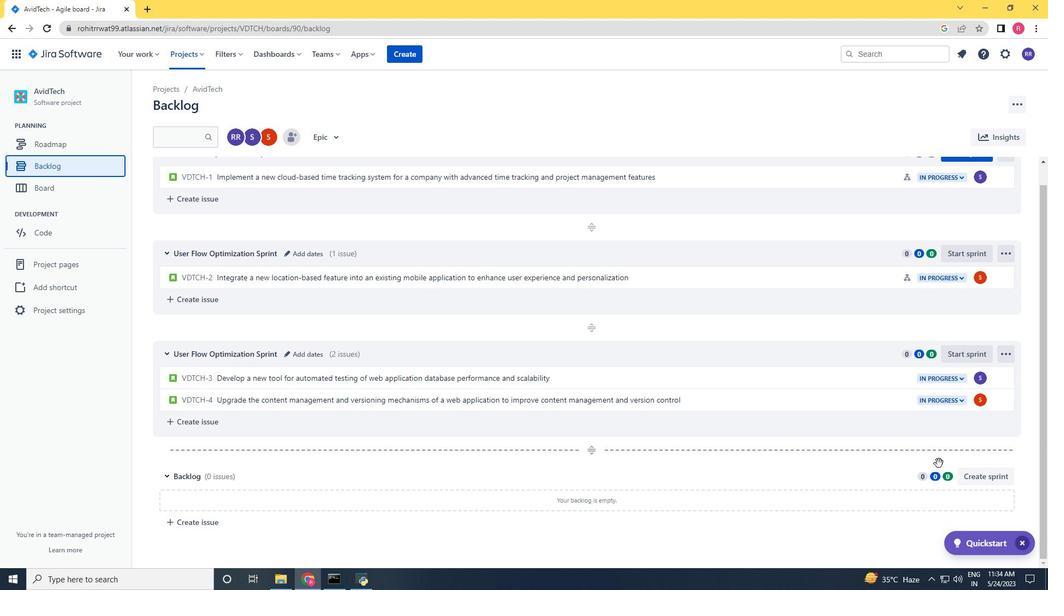 
Action: Mouse scrolled (939, 463) with delta (0, 0)
Screenshot: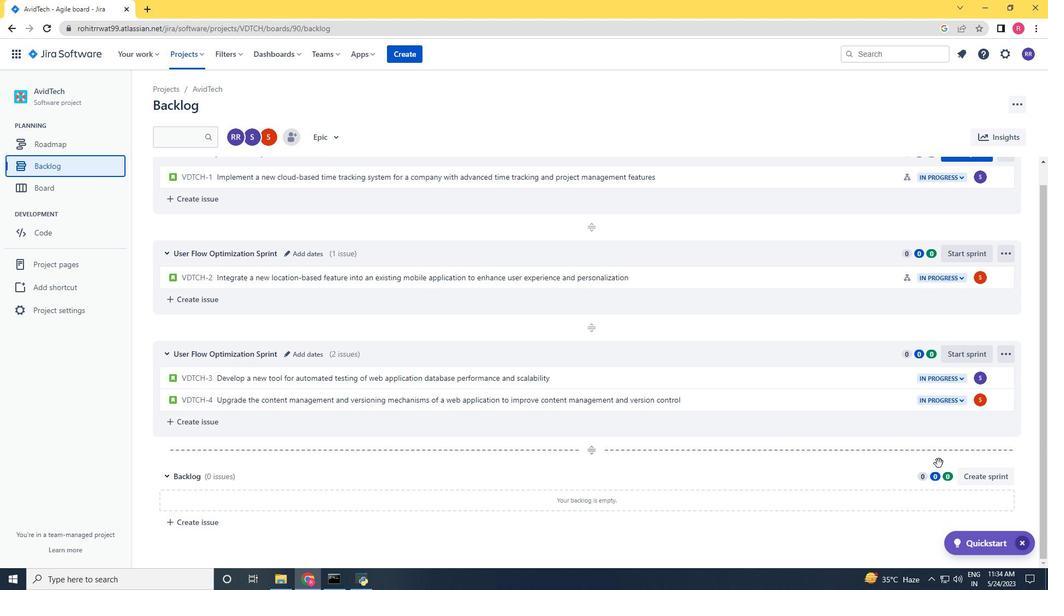 
Action: Mouse scrolled (939, 463) with delta (0, 0)
Screenshot: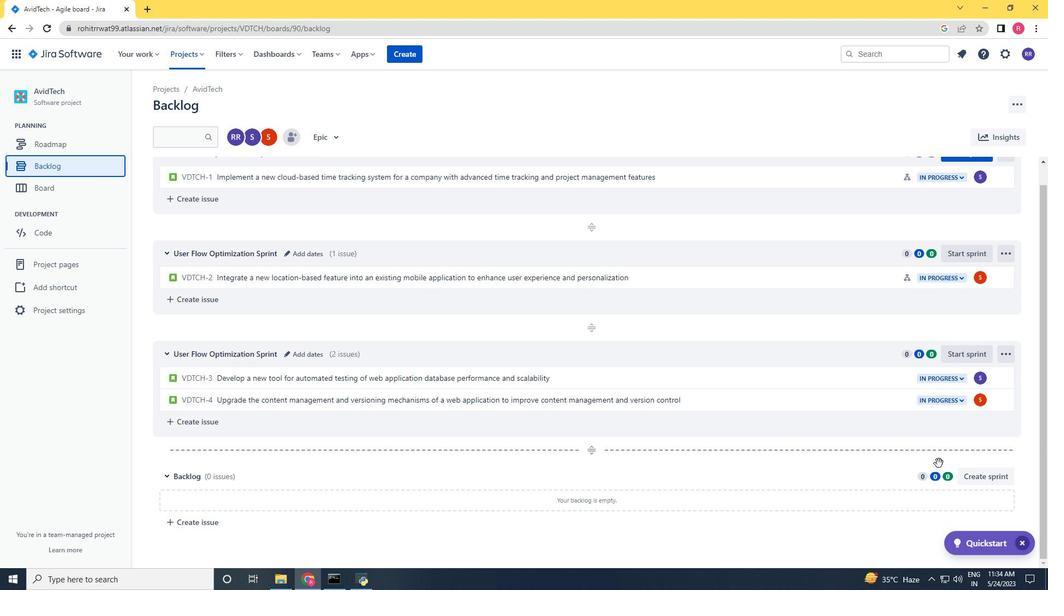 
Action: Mouse scrolled (939, 463) with delta (0, 0)
Screenshot: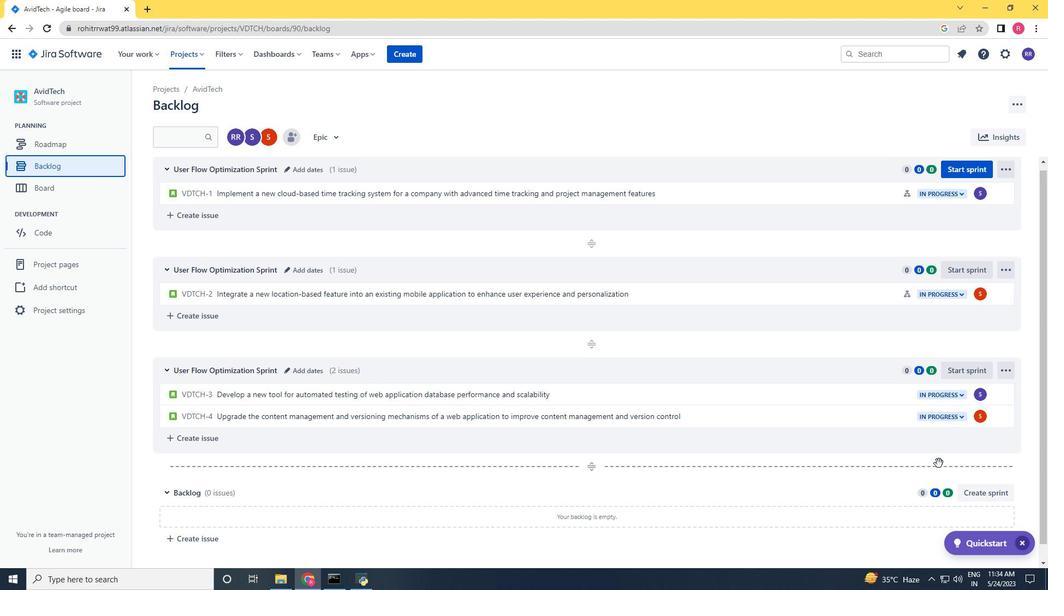 
